 Task: Find people on LinkedIn who work at the Indian Army, are in the Renewable Energy industry, and attended CVR College of Engineering.
Action: Mouse moved to (498, 61)
Screenshot: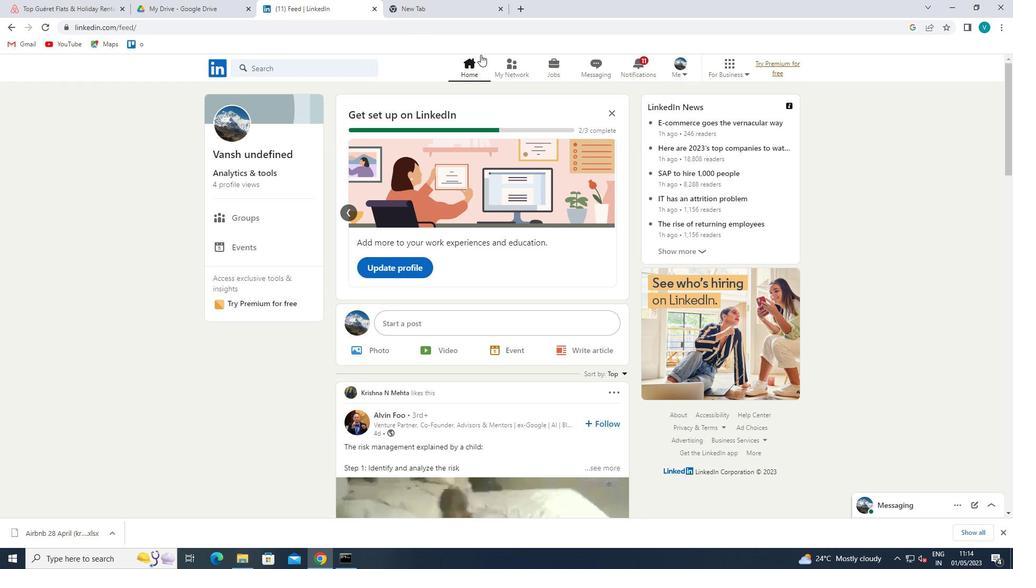 
Action: Mouse pressed left at (498, 61)
Screenshot: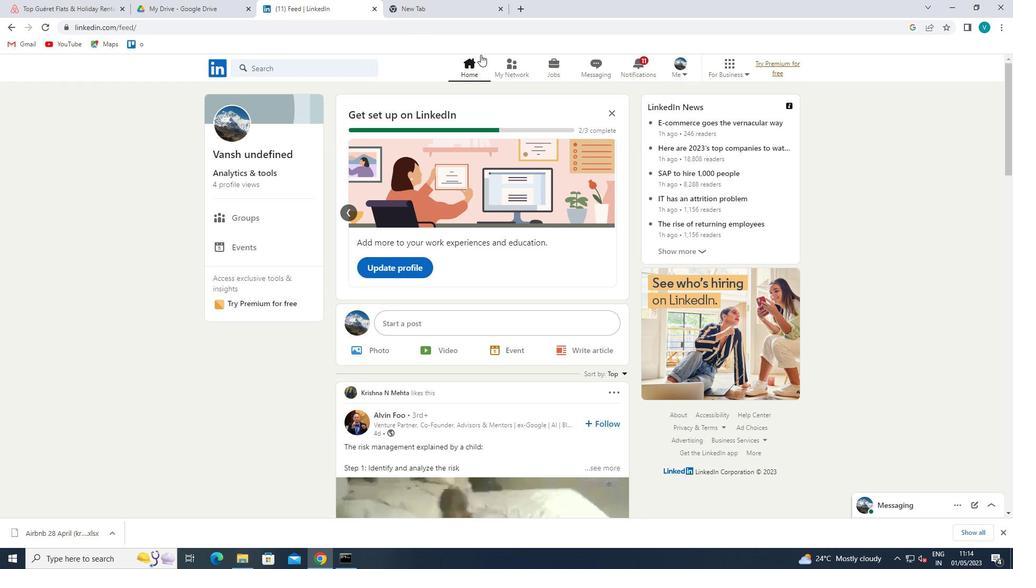 
Action: Mouse moved to (265, 131)
Screenshot: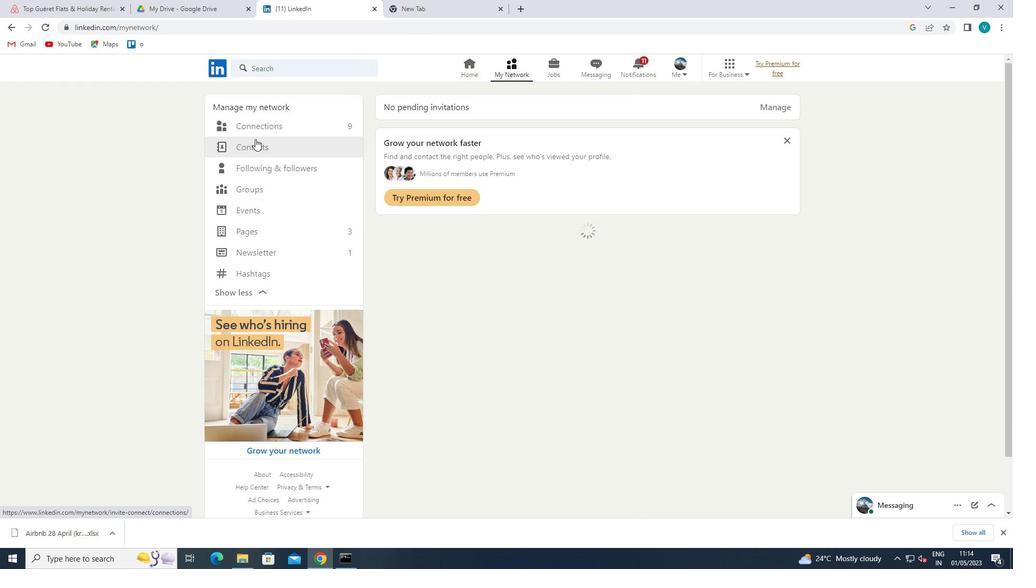 
Action: Mouse pressed left at (265, 131)
Screenshot: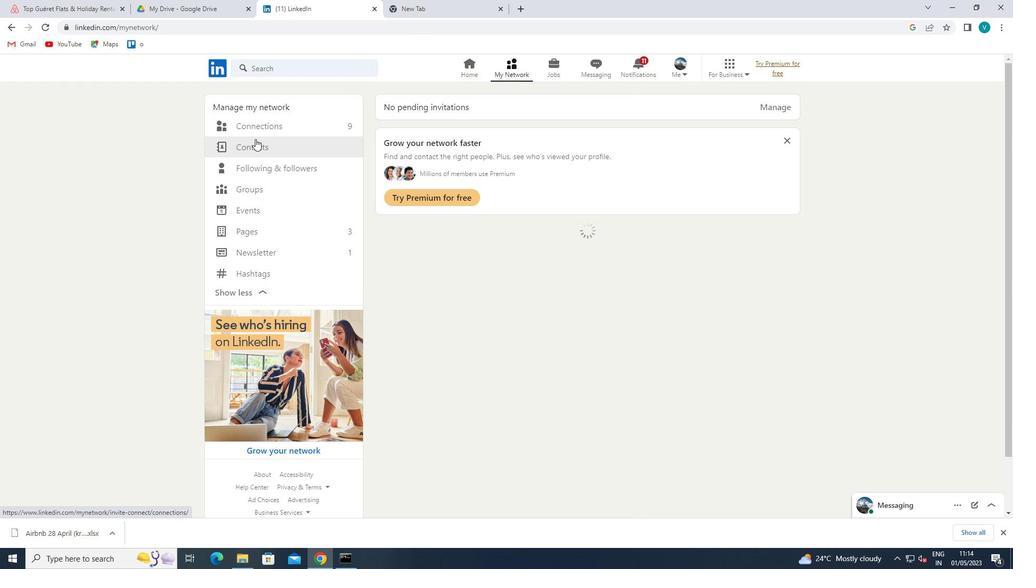 
Action: Mouse moved to (586, 132)
Screenshot: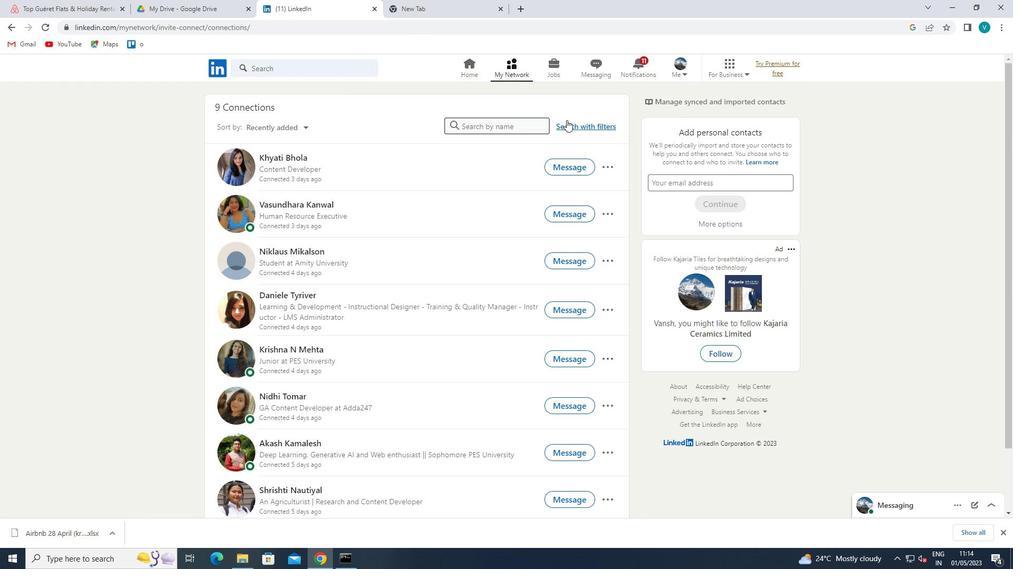 
Action: Mouse pressed left at (586, 132)
Screenshot: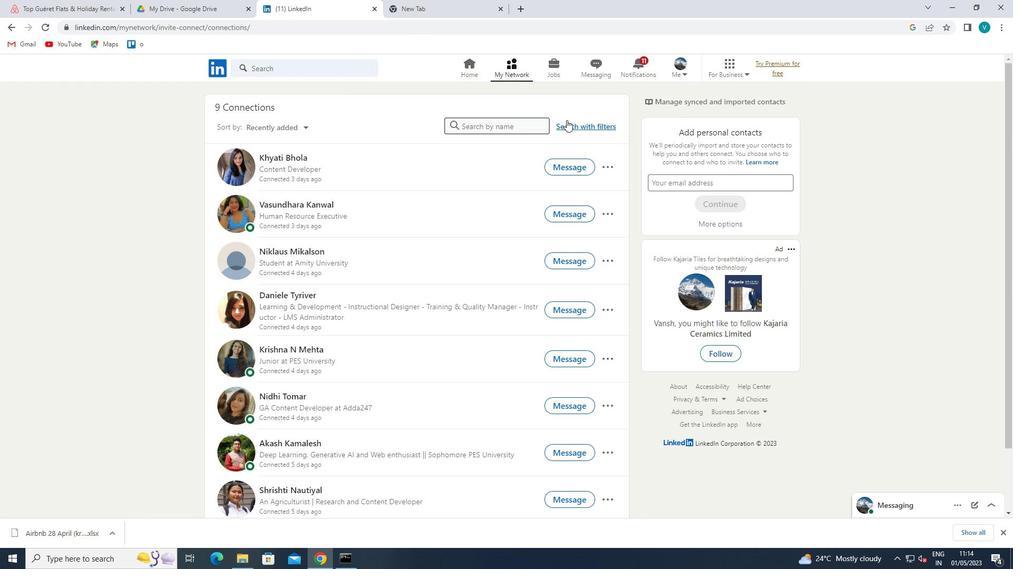 
Action: Mouse moved to (590, 130)
Screenshot: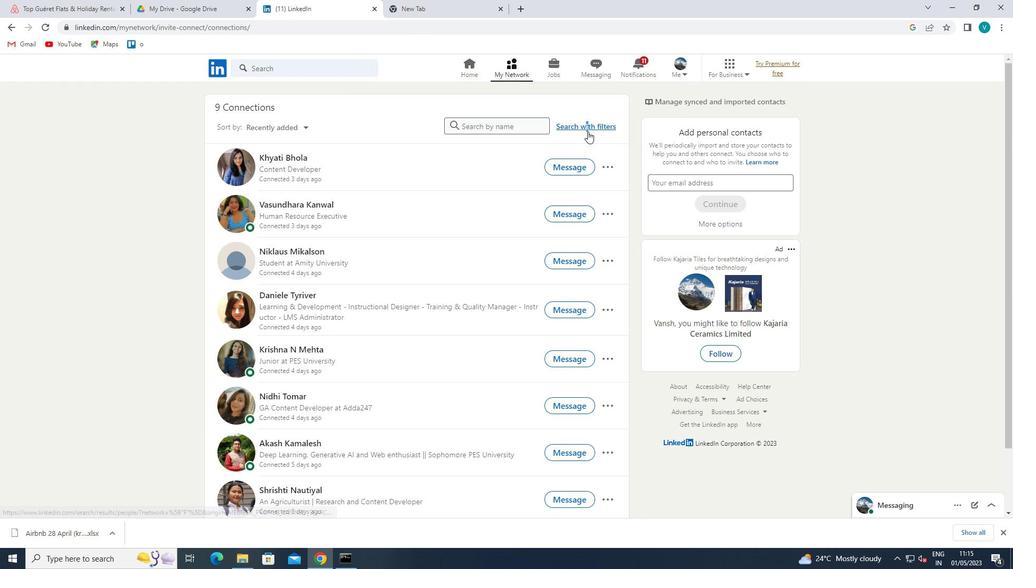 
Action: Mouse pressed left at (590, 130)
Screenshot: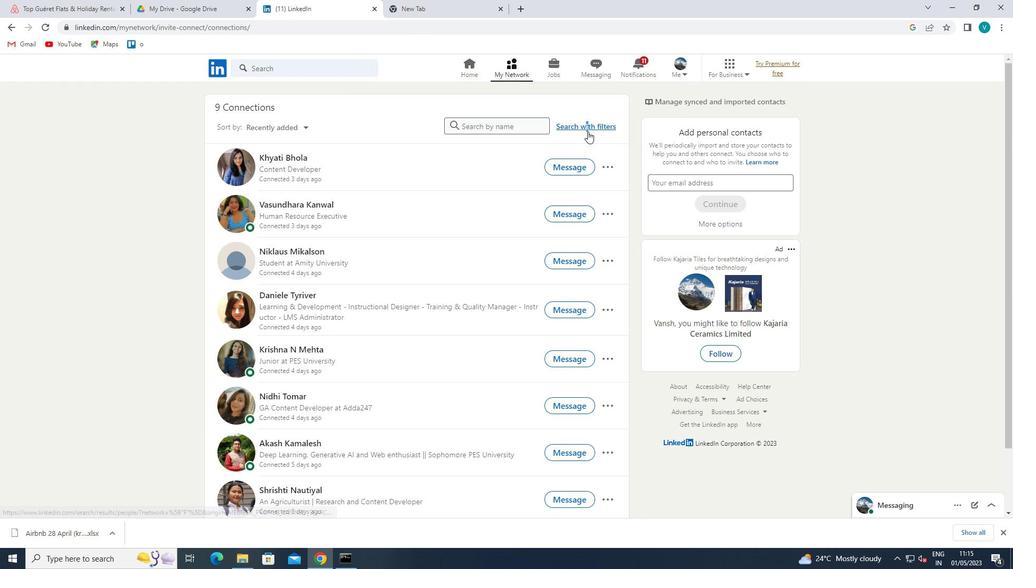 
Action: Mouse moved to (491, 92)
Screenshot: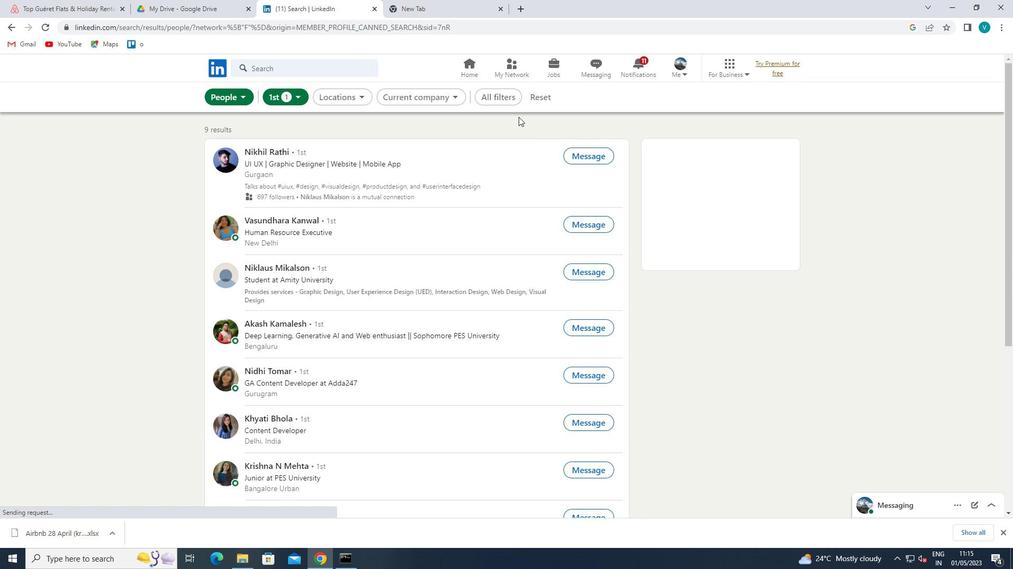 
Action: Mouse pressed left at (491, 92)
Screenshot: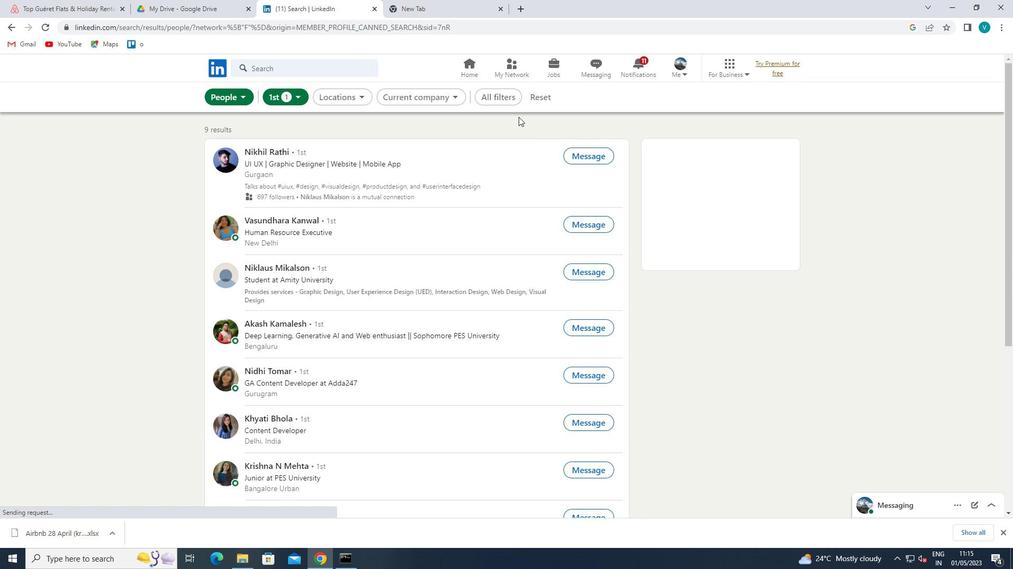 
Action: Mouse moved to (808, 293)
Screenshot: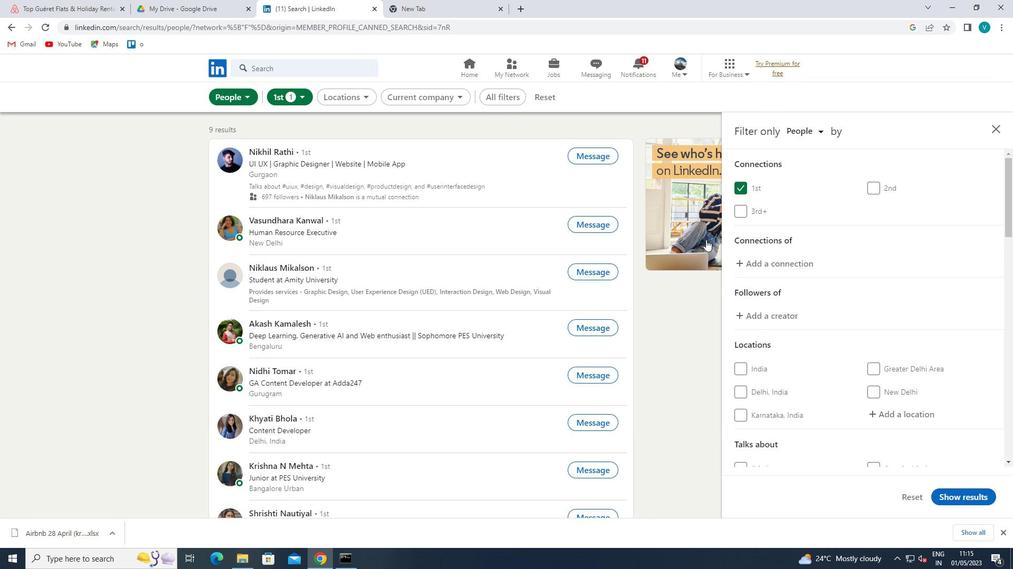 
Action: Mouse scrolled (808, 292) with delta (0, 0)
Screenshot: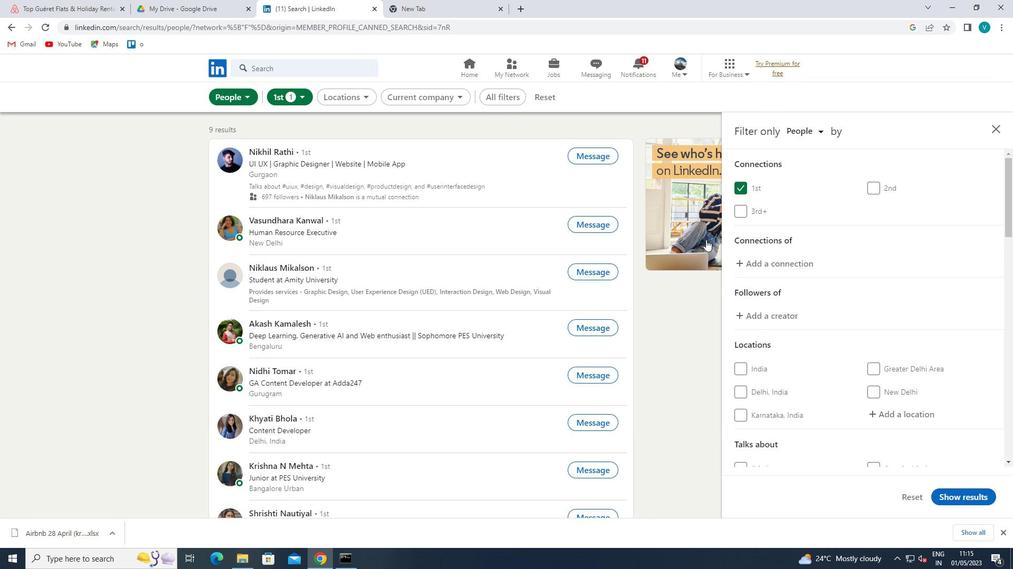 
Action: Mouse moved to (813, 298)
Screenshot: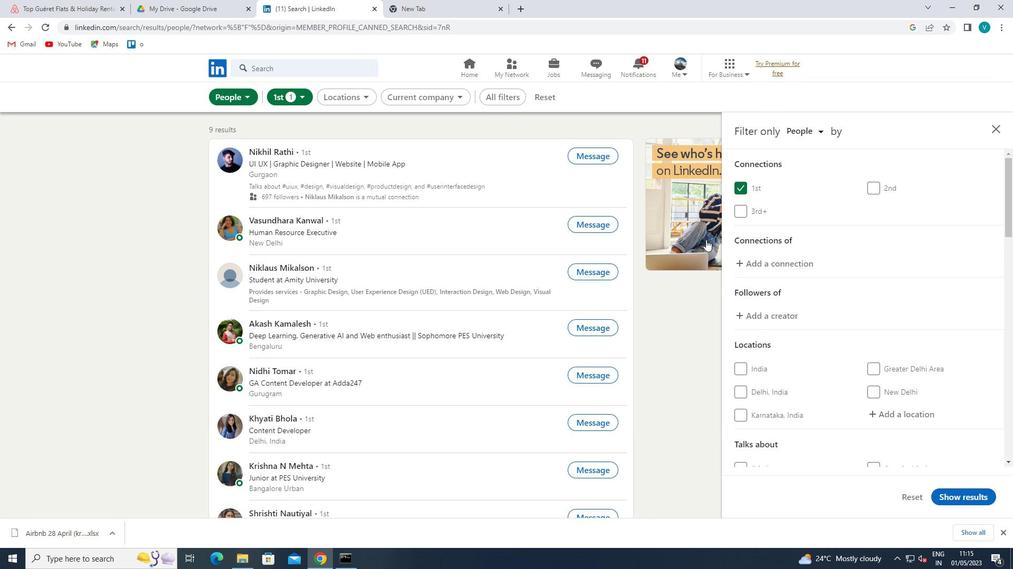 
Action: Mouse scrolled (813, 297) with delta (0, 0)
Screenshot: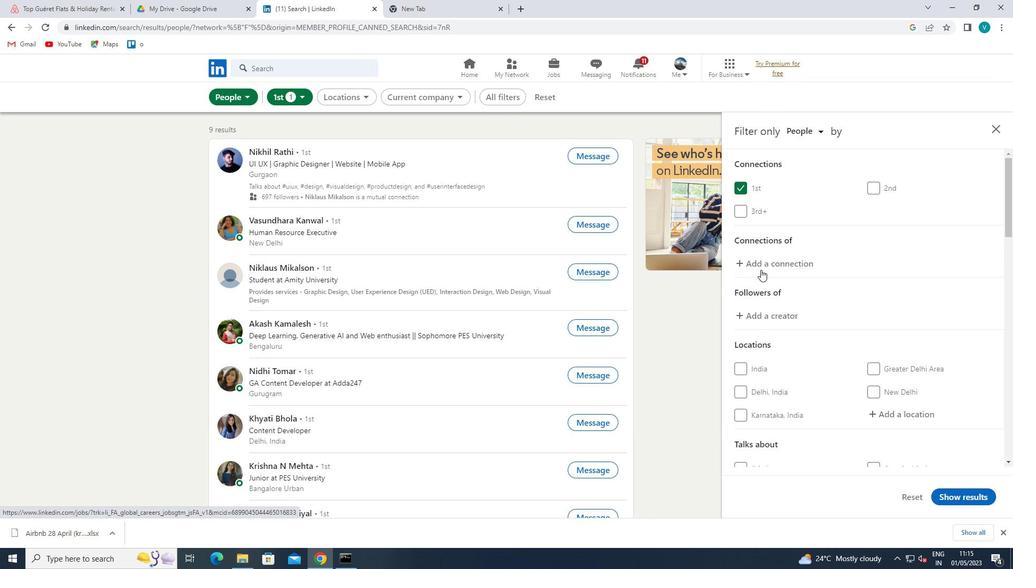 
Action: Mouse moved to (893, 302)
Screenshot: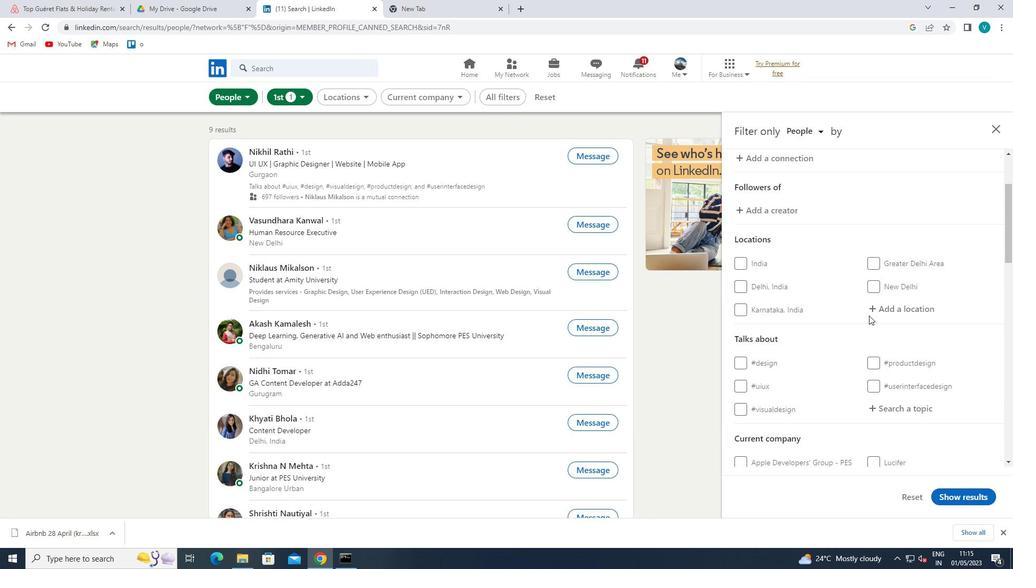 
Action: Mouse pressed left at (893, 302)
Screenshot: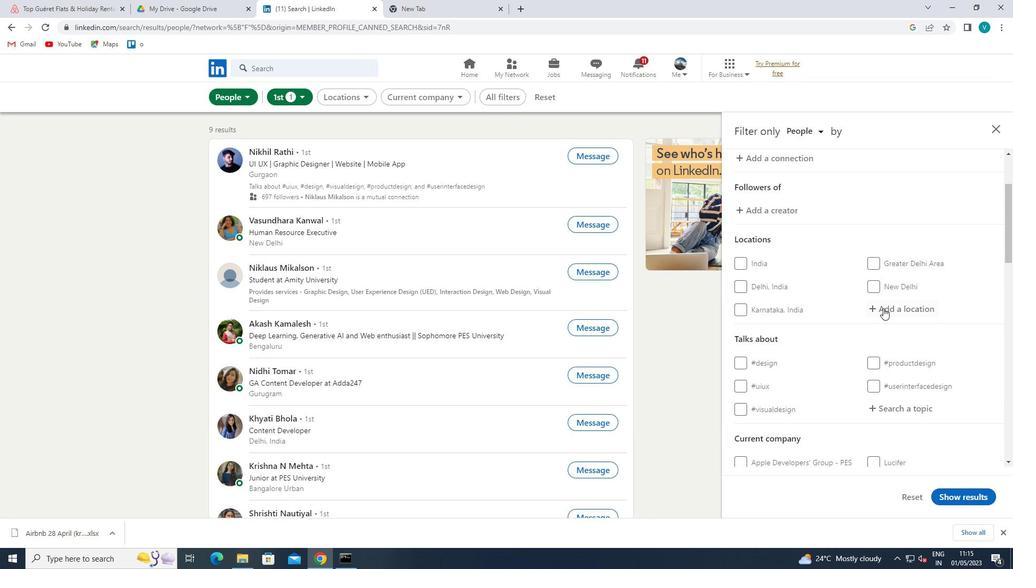 
Action: Mouse moved to (506, 63)
Screenshot: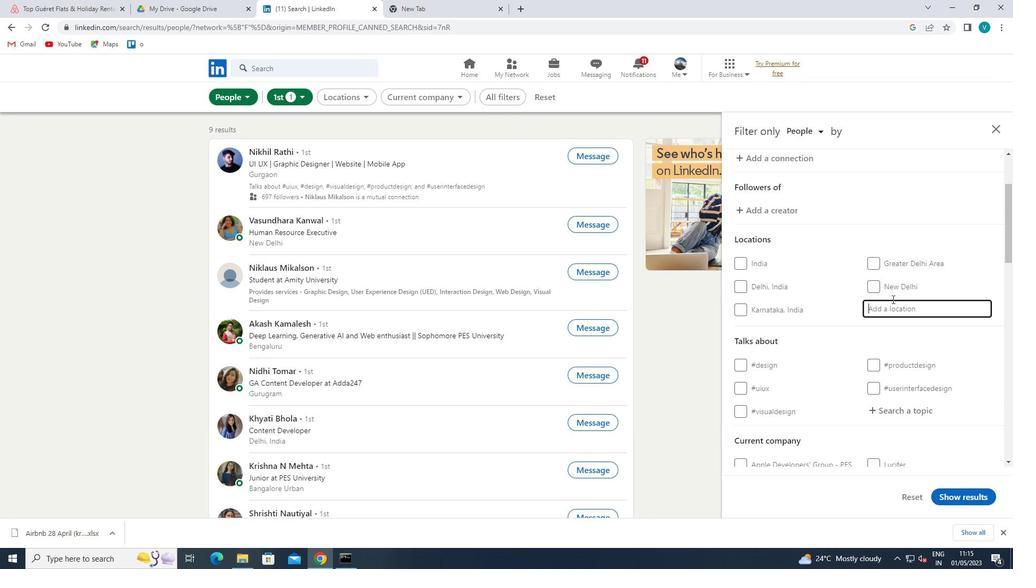 
Action: Key pressed <Key.shift>WANGQING
Screenshot: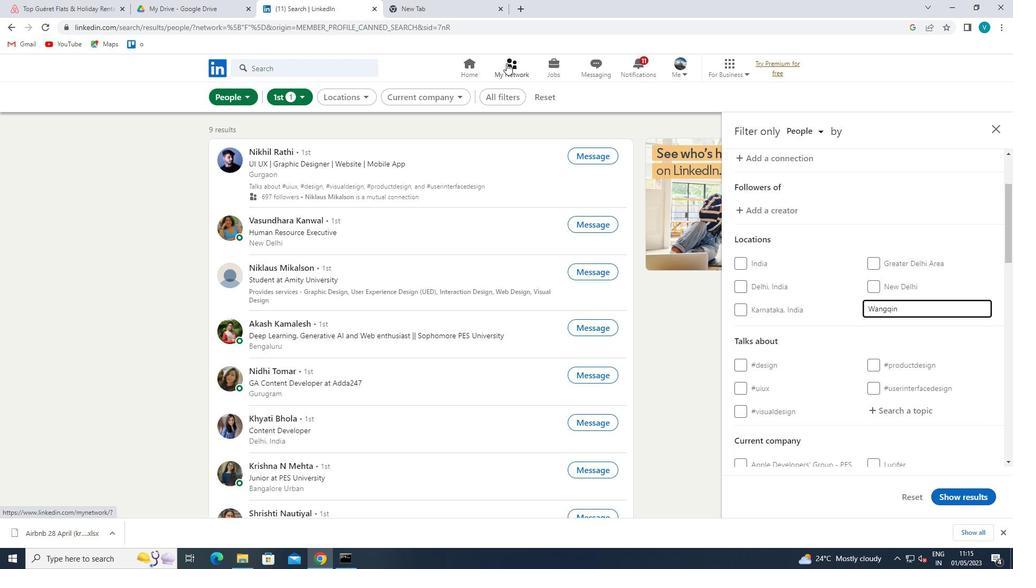 
Action: Mouse moved to (818, 303)
Screenshot: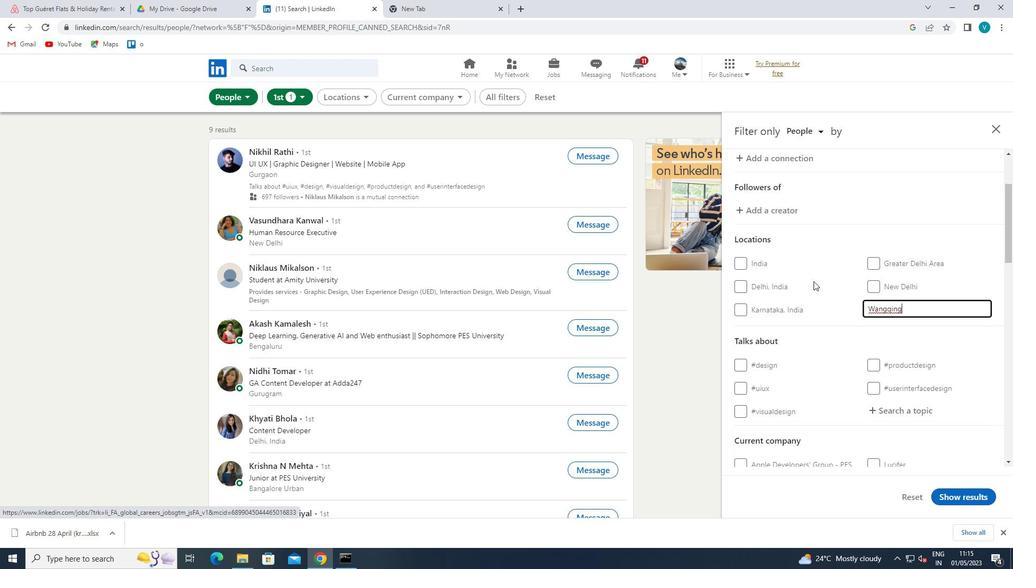 
Action: Mouse pressed left at (818, 303)
Screenshot: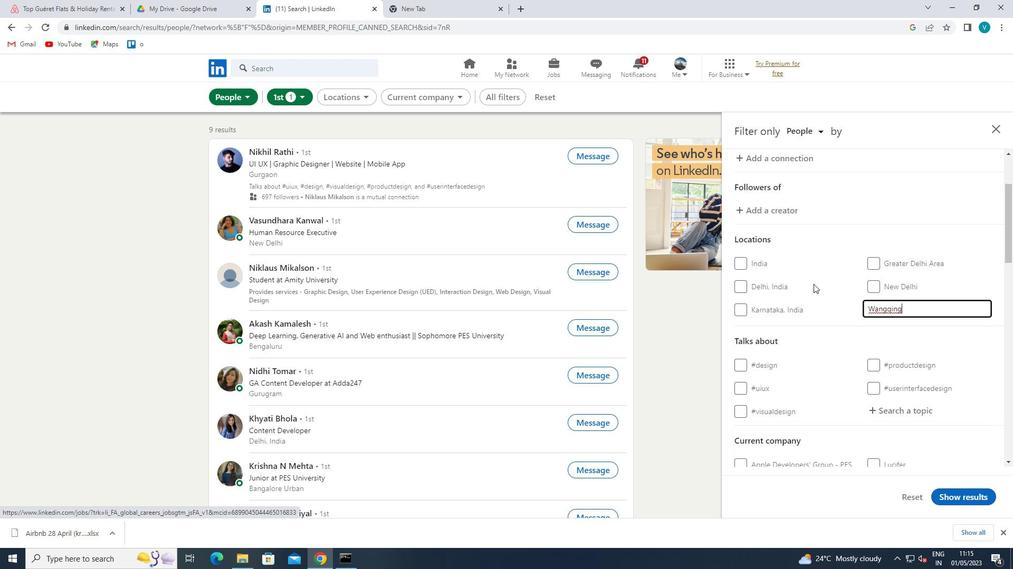 
Action: Mouse moved to (844, 298)
Screenshot: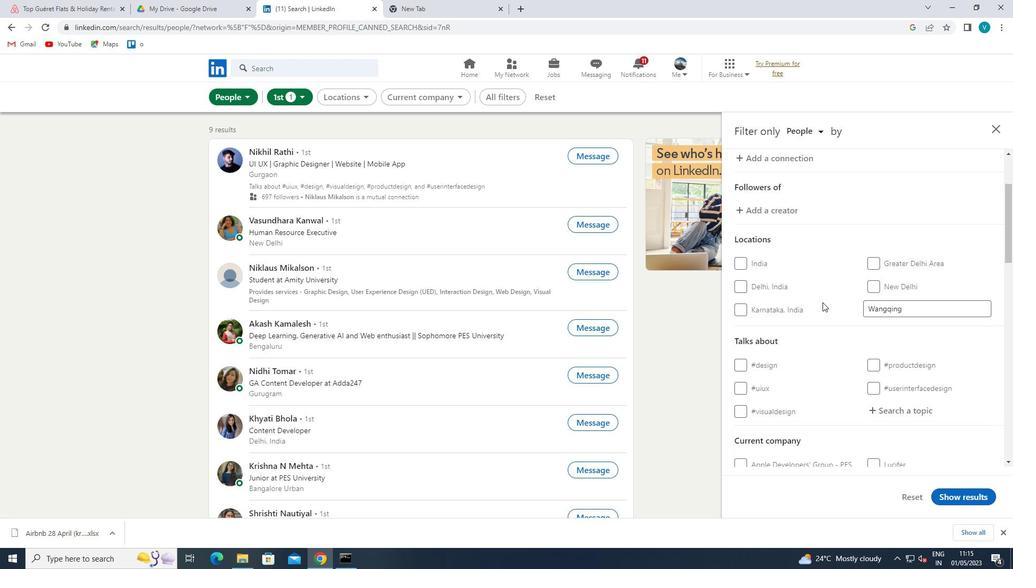 
Action: Mouse scrolled (844, 297) with delta (0, 0)
Screenshot: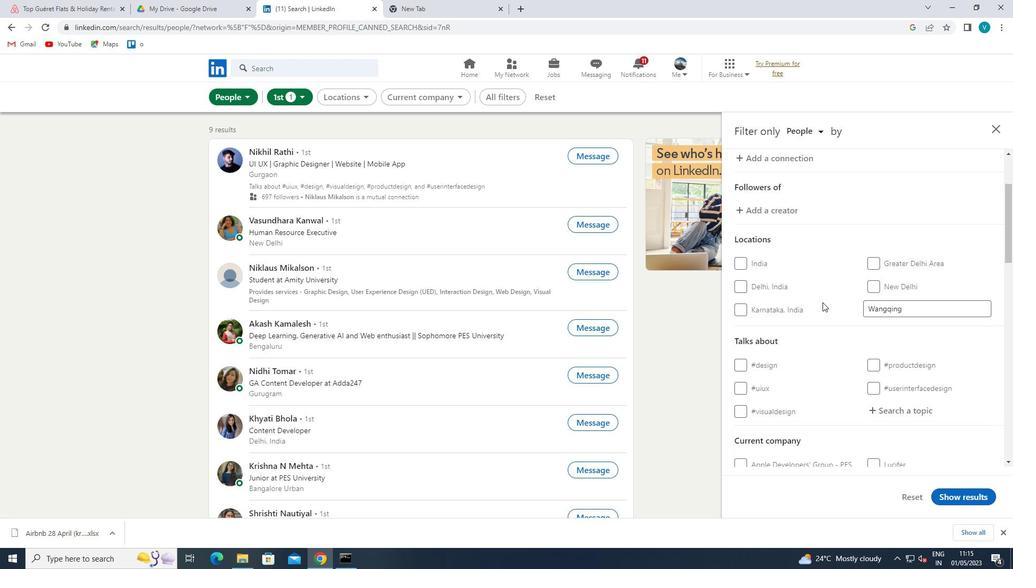 
Action: Mouse moved to (845, 298)
Screenshot: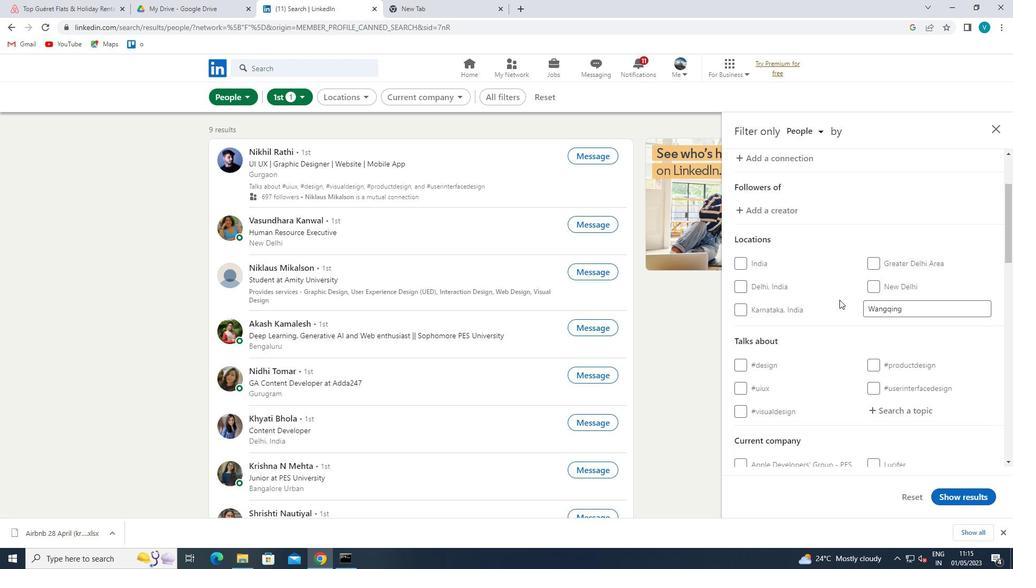 
Action: Mouse scrolled (845, 297) with delta (0, 0)
Screenshot: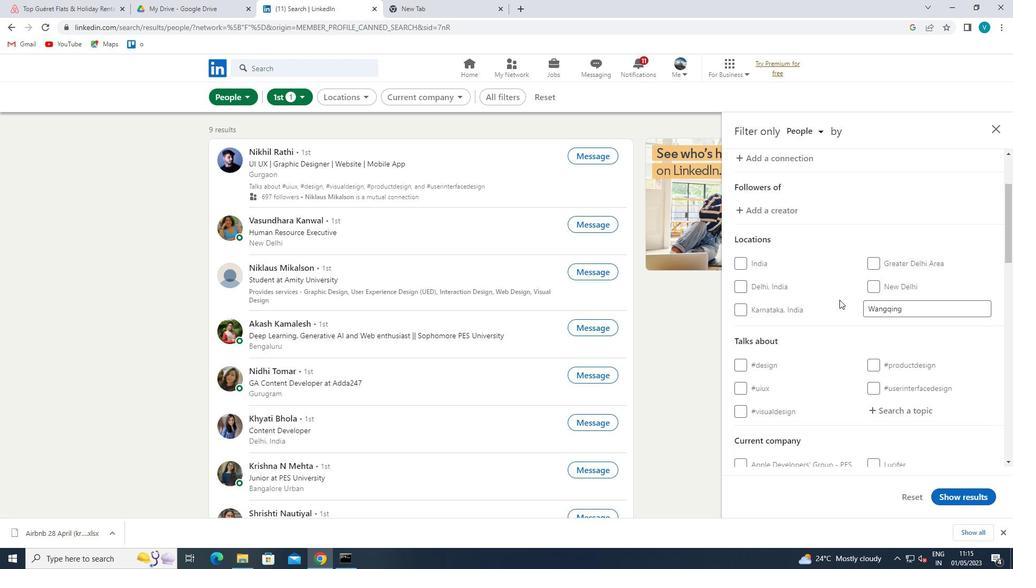 
Action: Mouse moved to (939, 304)
Screenshot: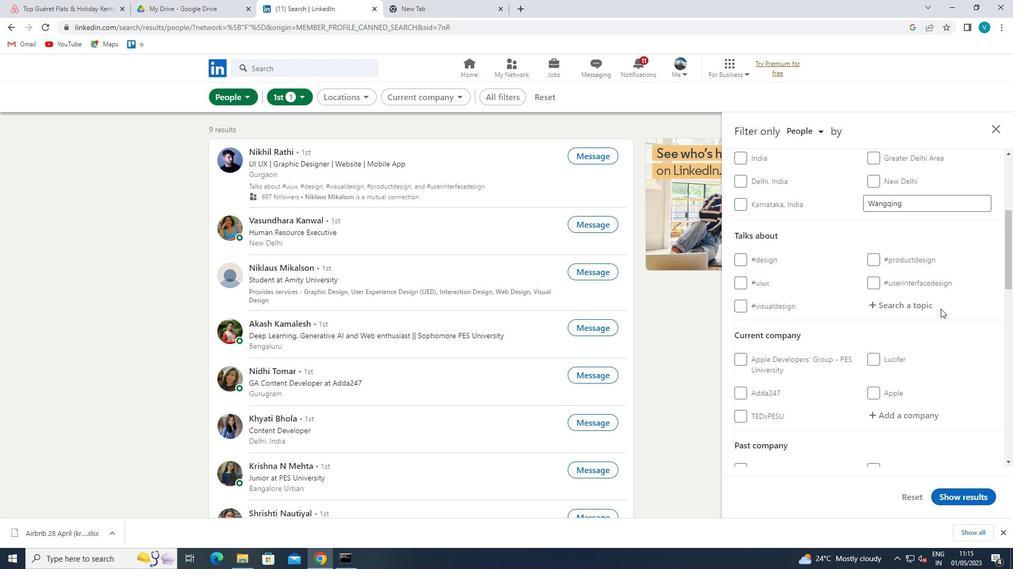 
Action: Mouse pressed left at (939, 304)
Screenshot: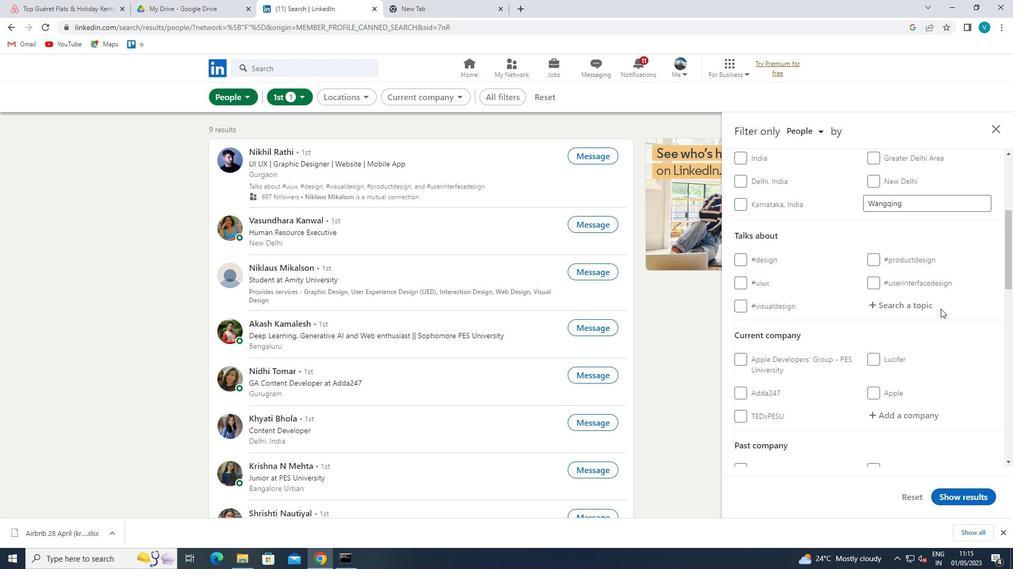 
Action: Mouse moved to (919, 304)
Screenshot: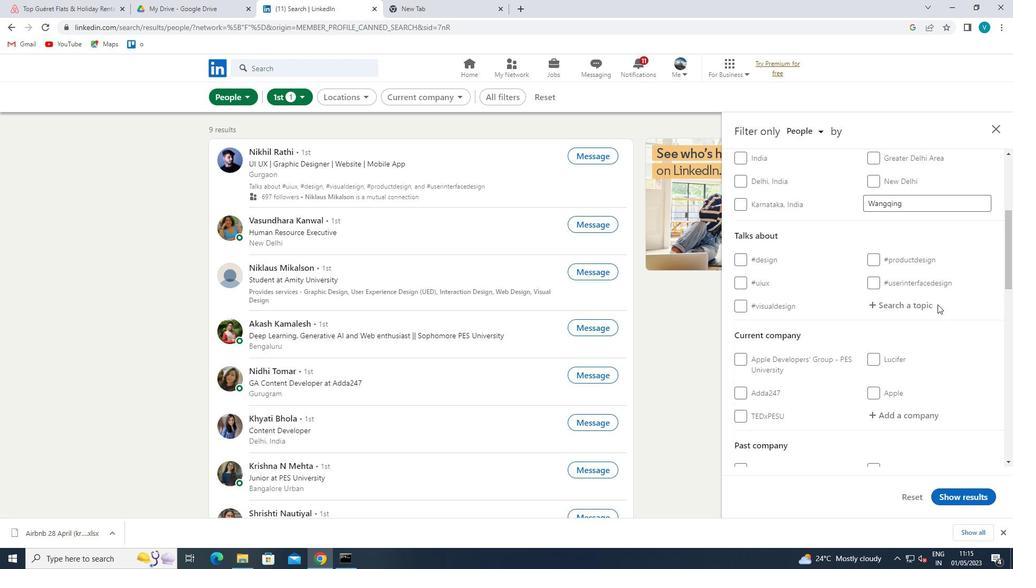 
Action: Mouse pressed left at (919, 304)
Screenshot: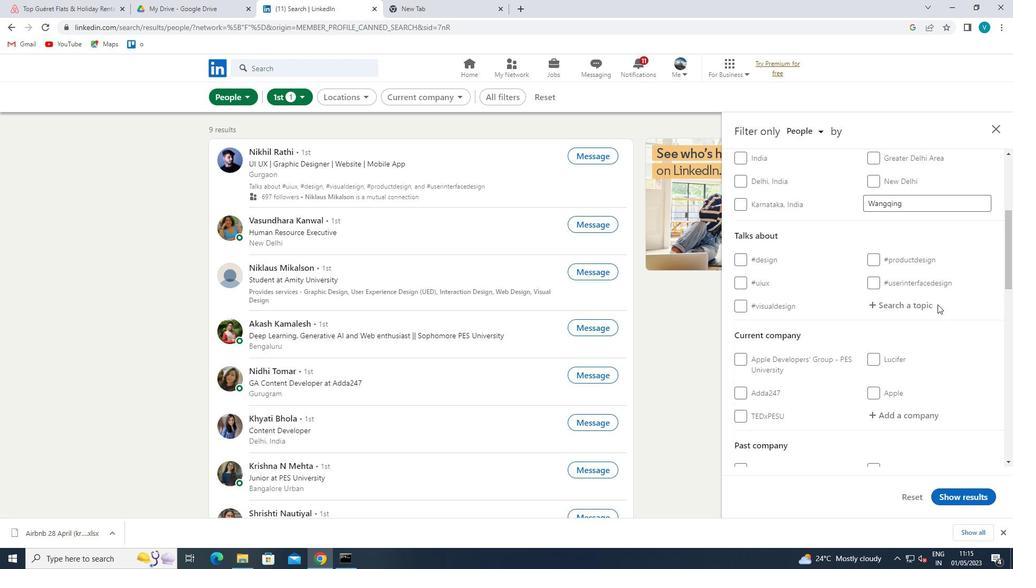 
Action: Key pressed <Key.shift><Key.shift>#JOBSEARCHING<Key.space>
Screenshot: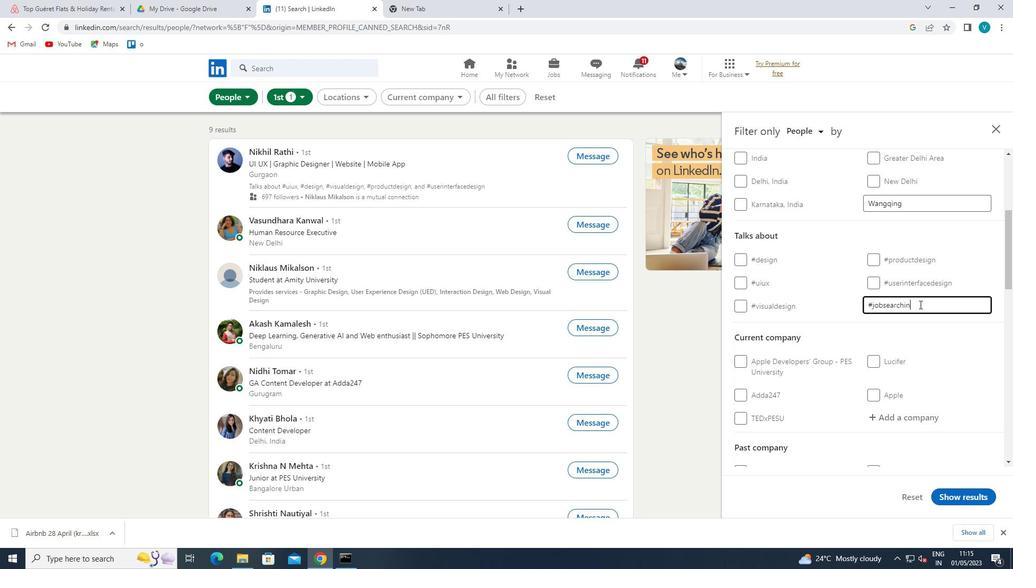 
Action: Mouse moved to (860, 326)
Screenshot: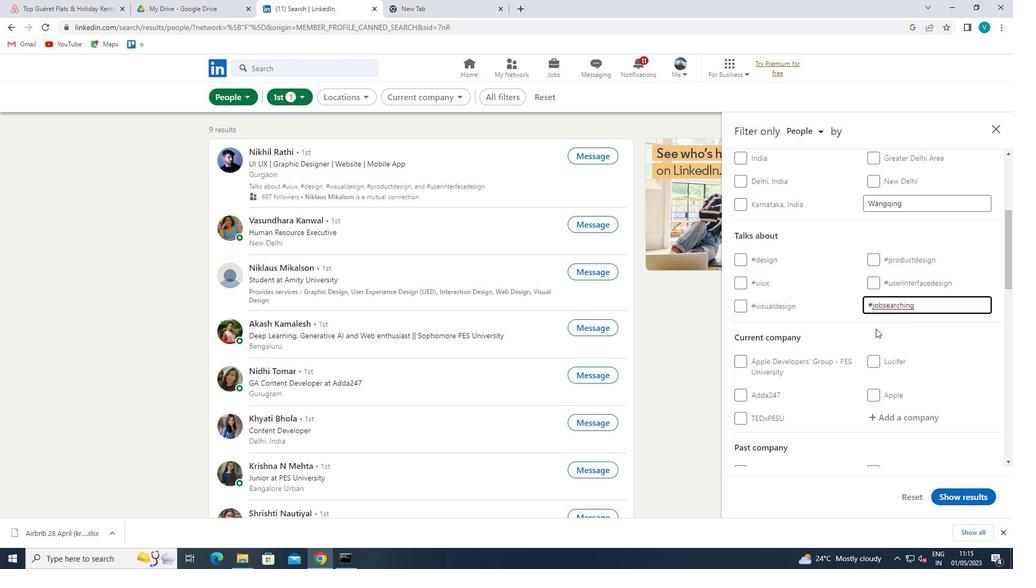 
Action: Mouse pressed left at (860, 326)
Screenshot: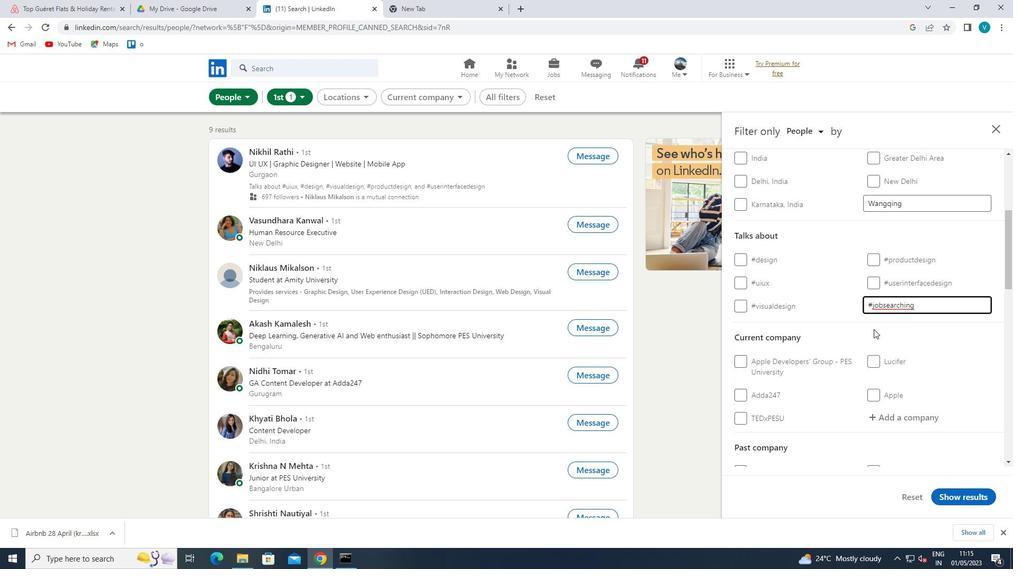 
Action: Mouse scrolled (860, 326) with delta (0, 0)
Screenshot: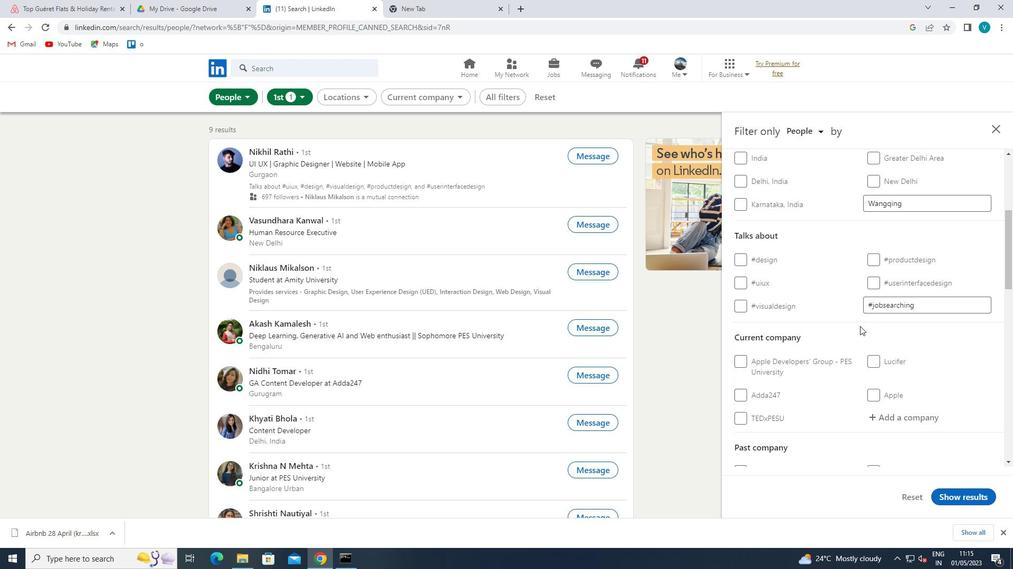 
Action: Mouse scrolled (860, 326) with delta (0, 0)
Screenshot: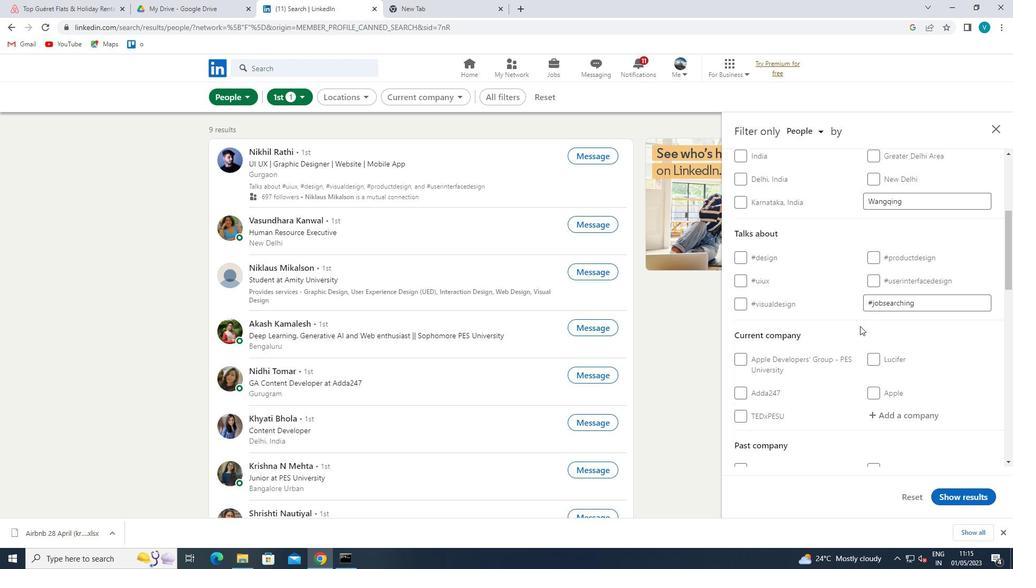 
Action: Mouse scrolled (860, 326) with delta (0, 0)
Screenshot: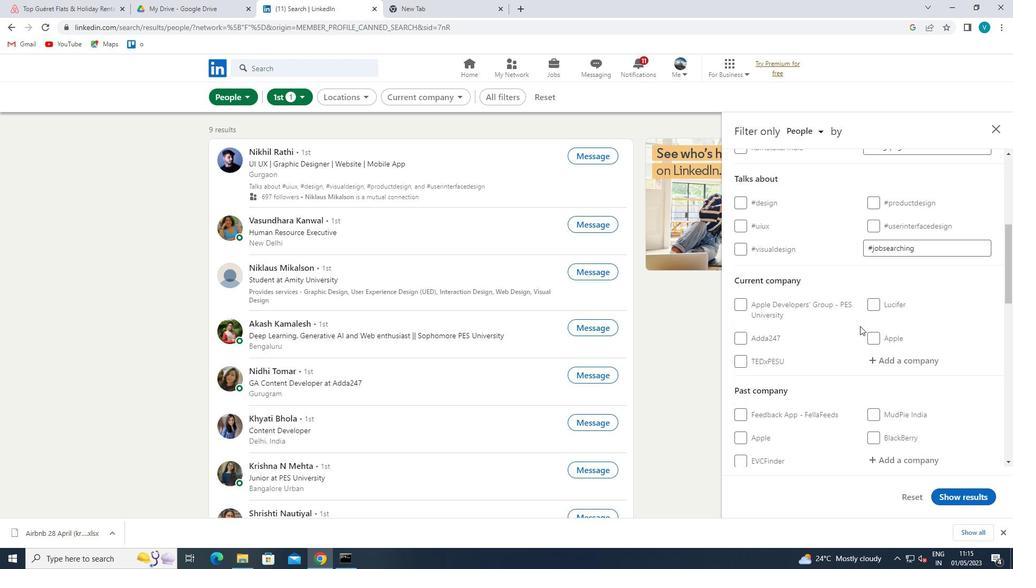 
Action: Mouse scrolled (860, 326) with delta (0, 0)
Screenshot: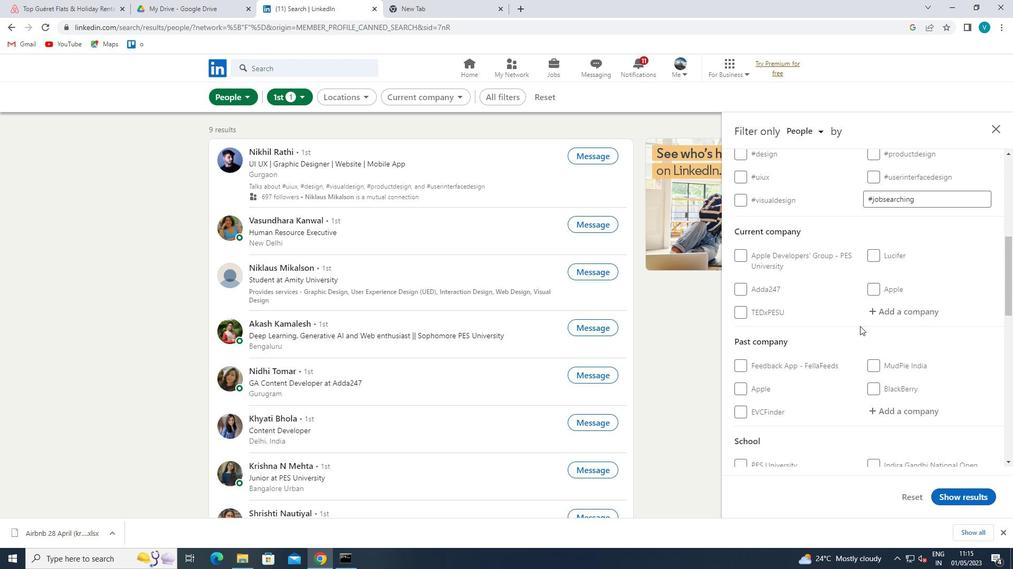 
Action: Mouse moved to (896, 279)
Screenshot: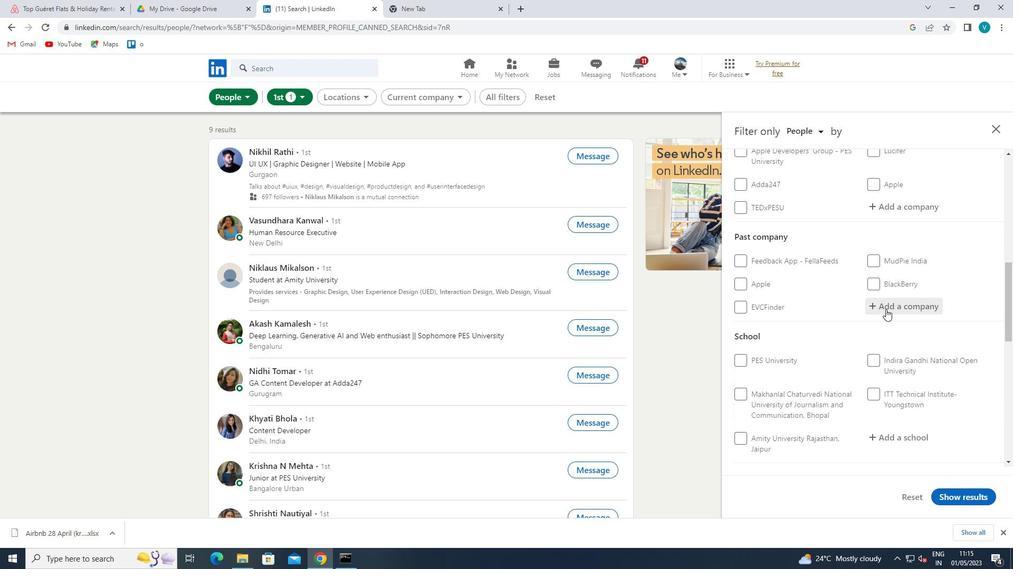 
Action: Mouse scrolled (896, 280) with delta (0, 0)
Screenshot: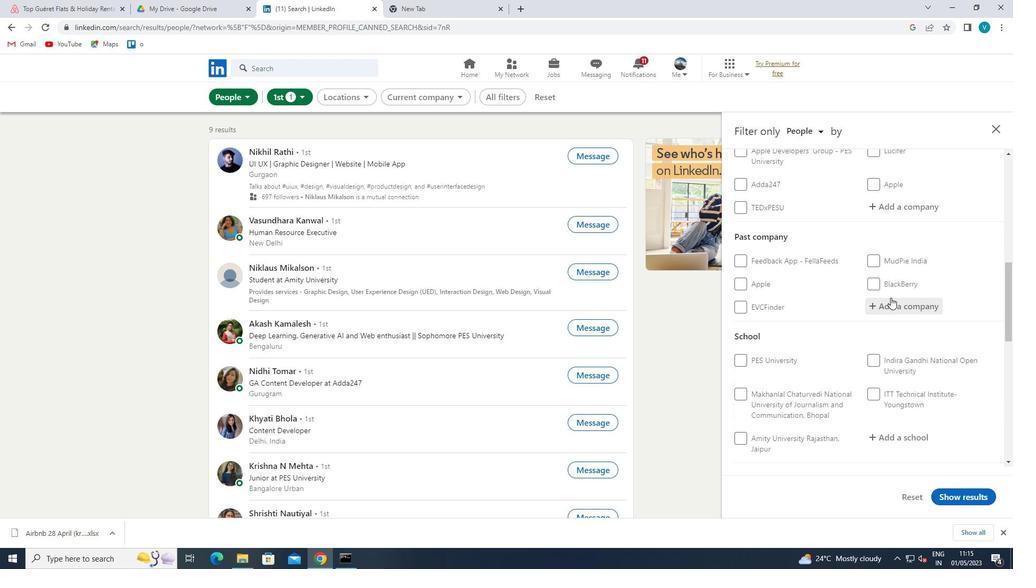 
Action: Mouse moved to (905, 255)
Screenshot: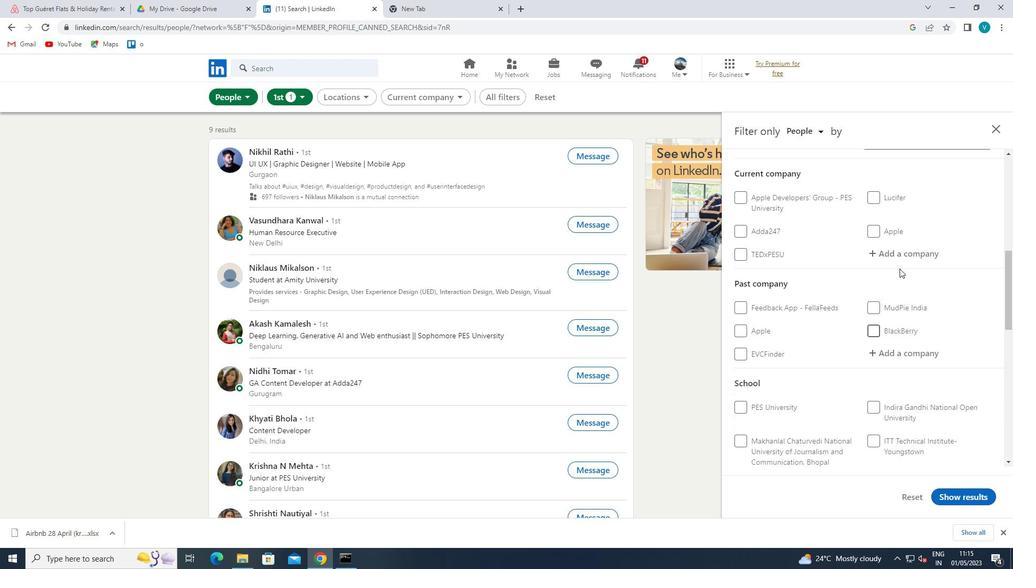 
Action: Mouse pressed left at (905, 255)
Screenshot: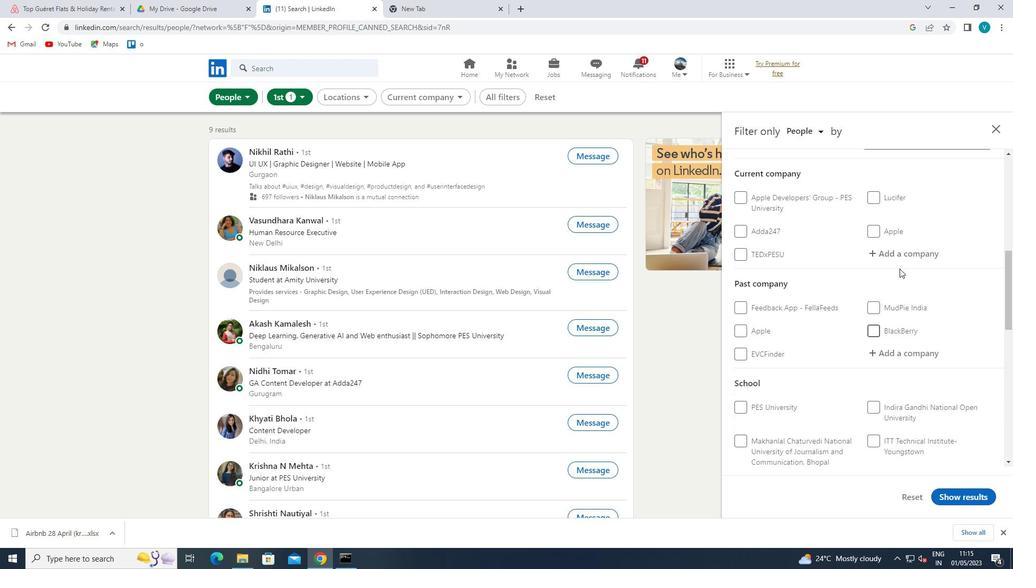
Action: Key pressed <Key.shift>INDIAN<Key.space><Key.shift>ARMY<Key.space>
Screenshot: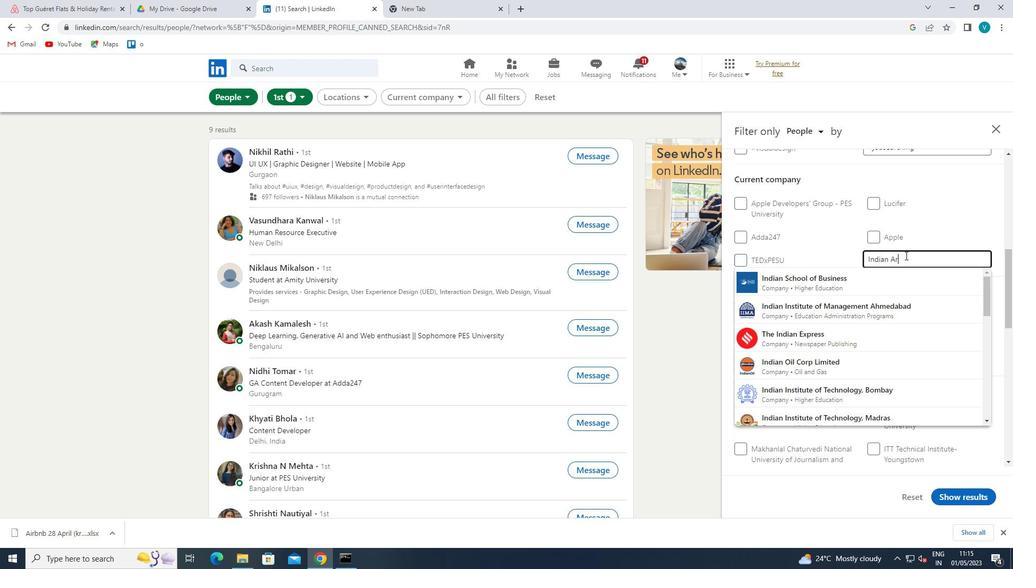 
Action: Mouse moved to (891, 277)
Screenshot: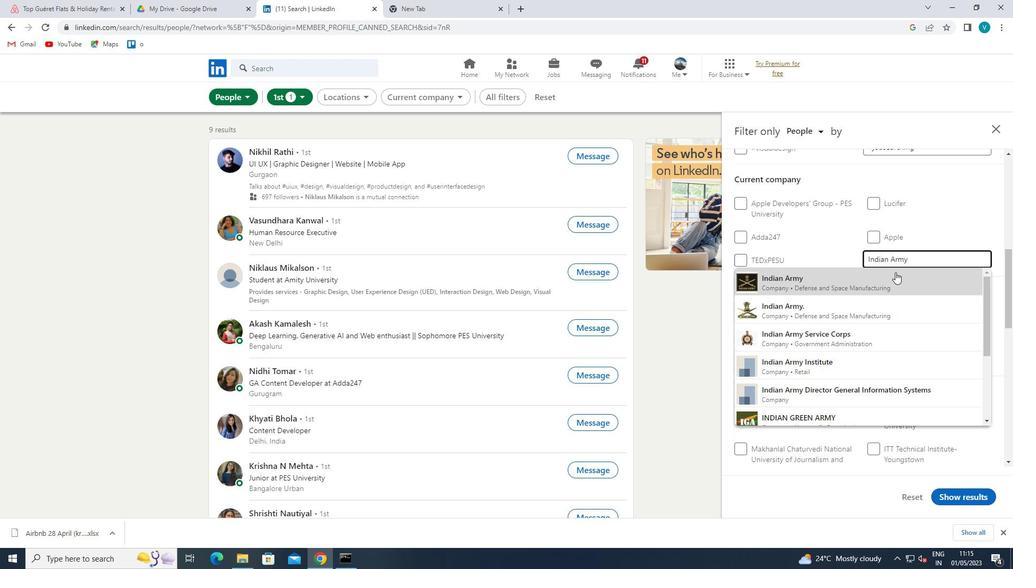 
Action: Mouse pressed left at (891, 277)
Screenshot: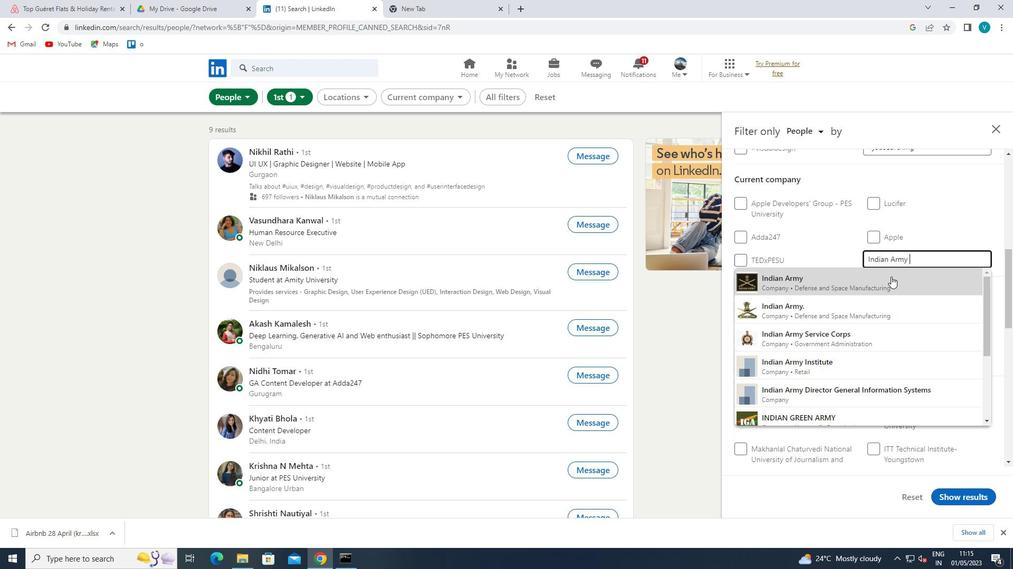 
Action: Mouse scrolled (891, 276) with delta (0, 0)
Screenshot: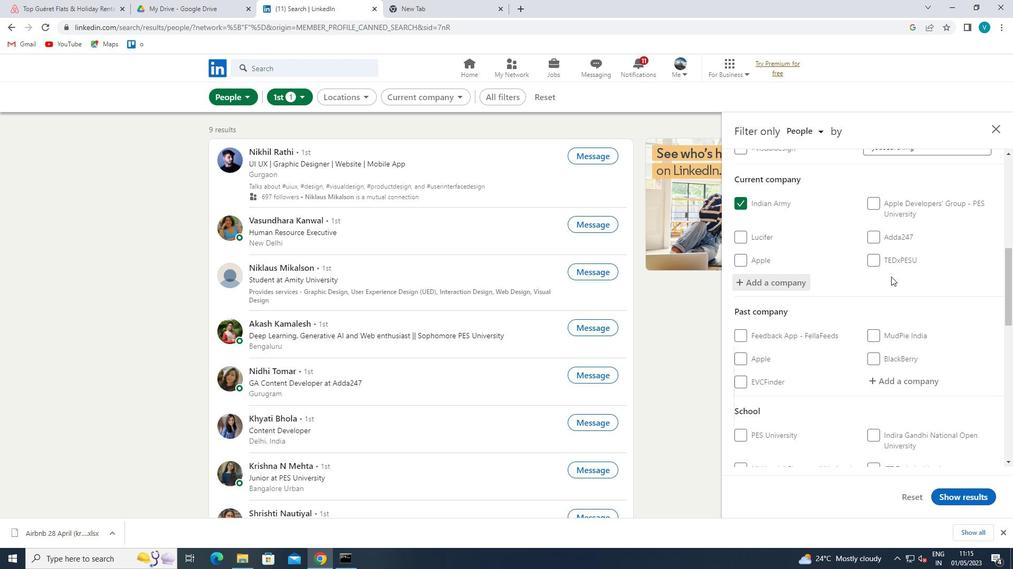 
Action: Mouse scrolled (891, 276) with delta (0, 0)
Screenshot: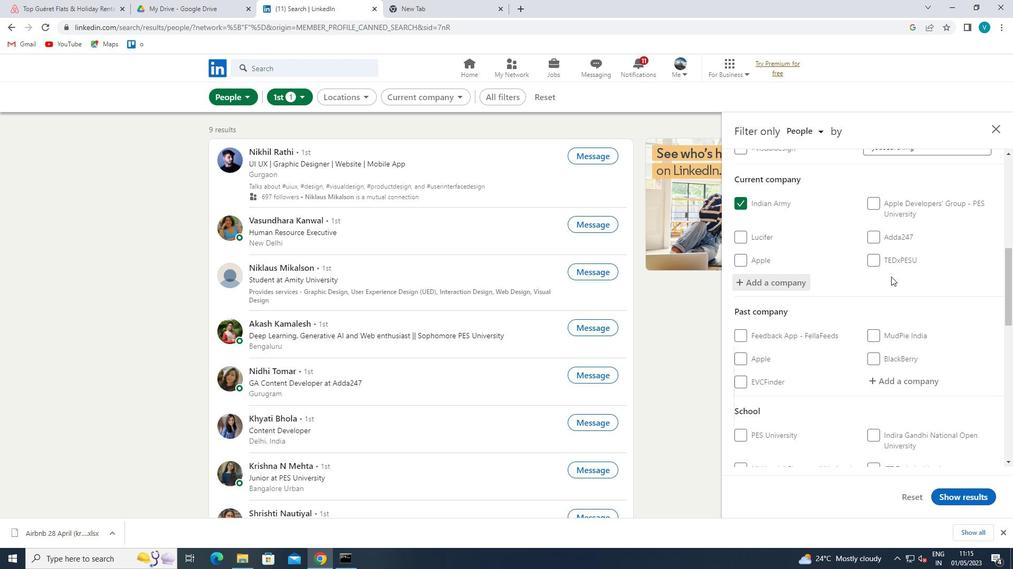 
Action: Mouse scrolled (891, 276) with delta (0, 0)
Screenshot: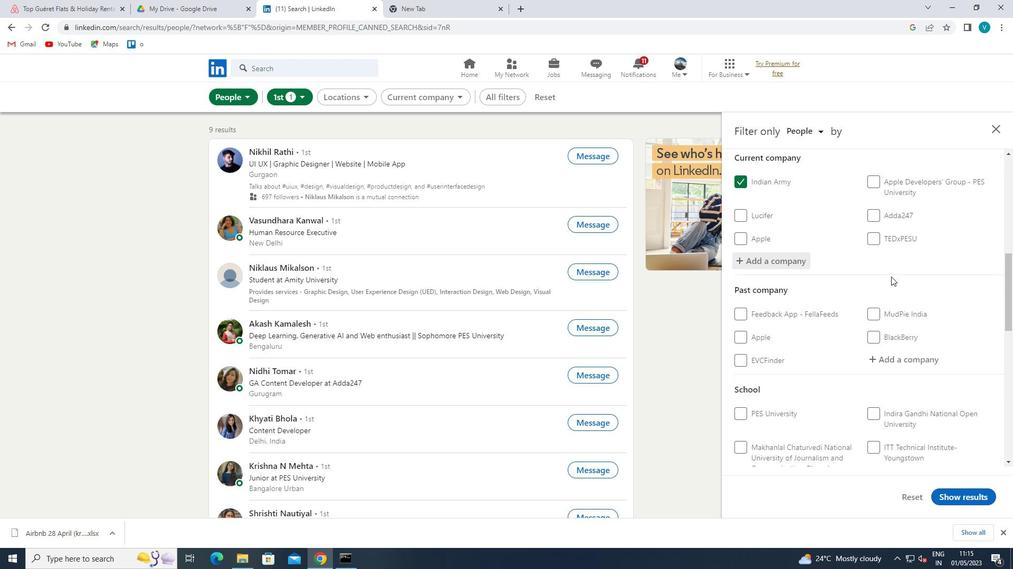
Action: Mouse moved to (896, 348)
Screenshot: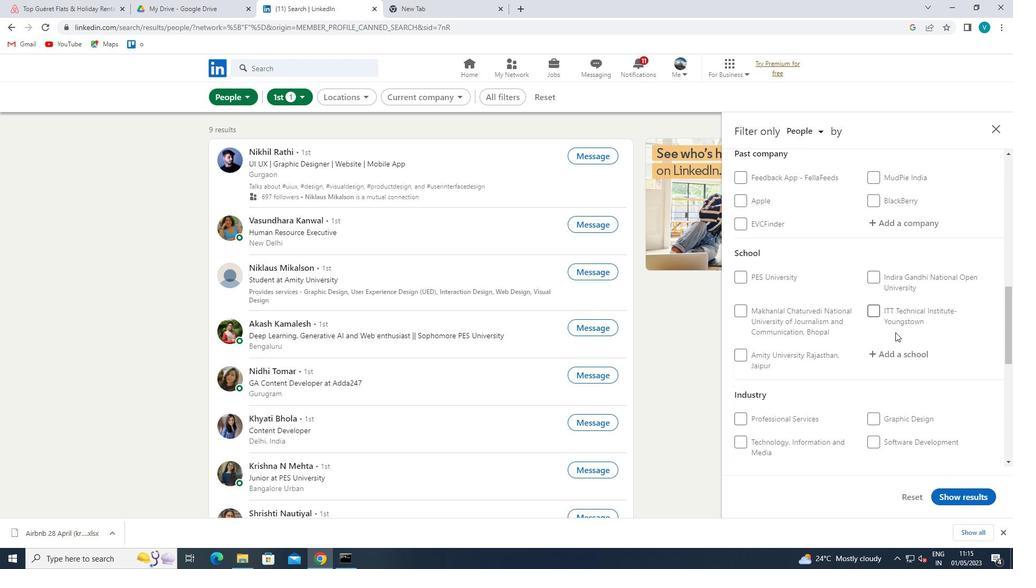 
Action: Mouse pressed left at (896, 348)
Screenshot: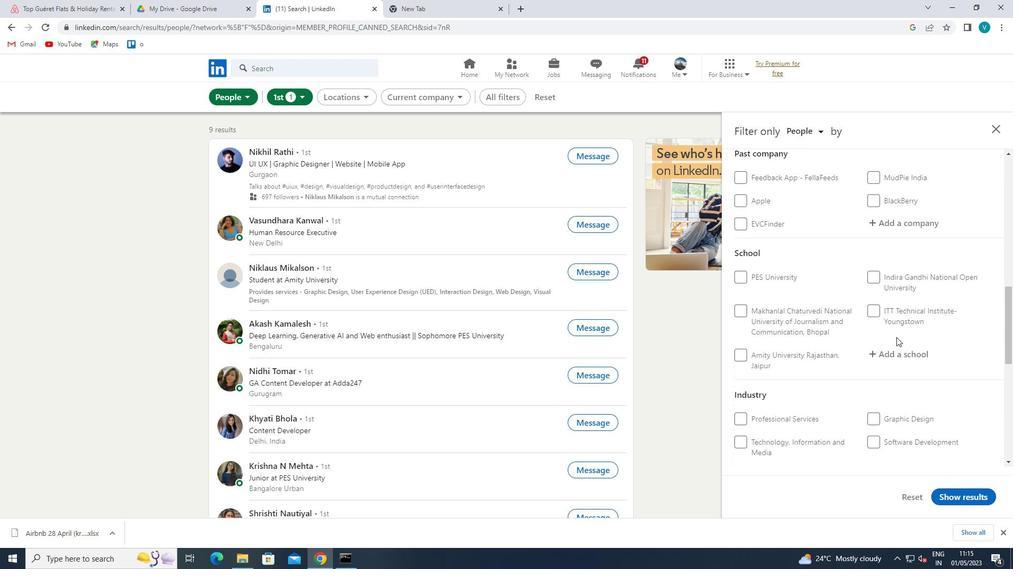 
Action: Key pressed <Key.shift>CVR<Key.space><Key.shift>COLLEGE<Key.space>
Screenshot: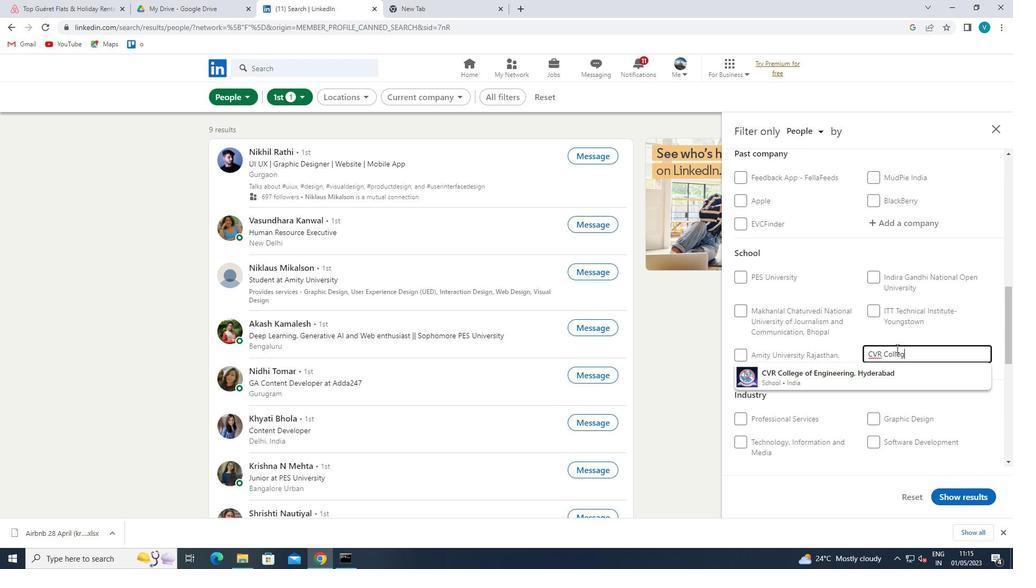 
Action: Mouse moved to (877, 380)
Screenshot: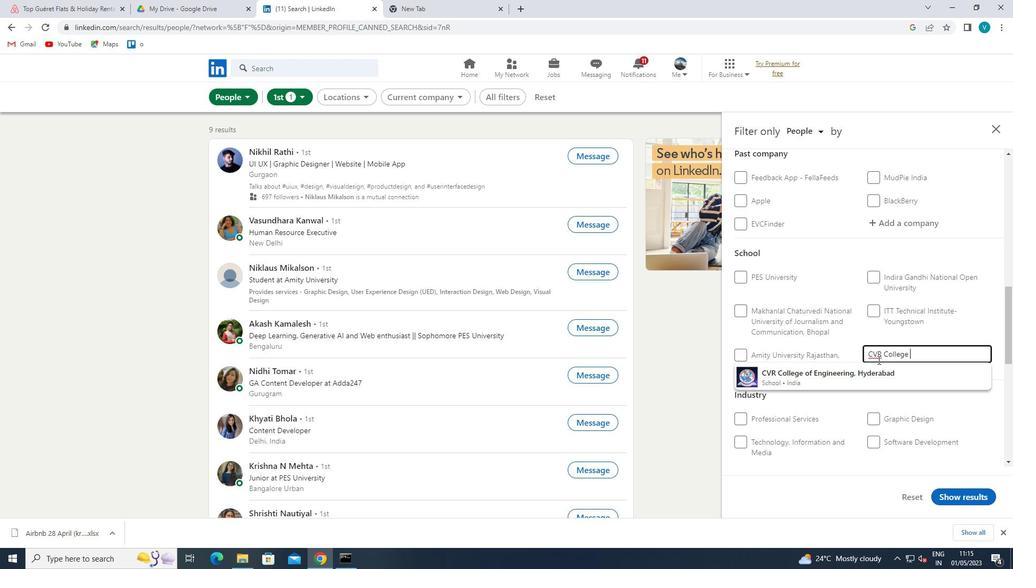 
Action: Mouse pressed left at (877, 380)
Screenshot: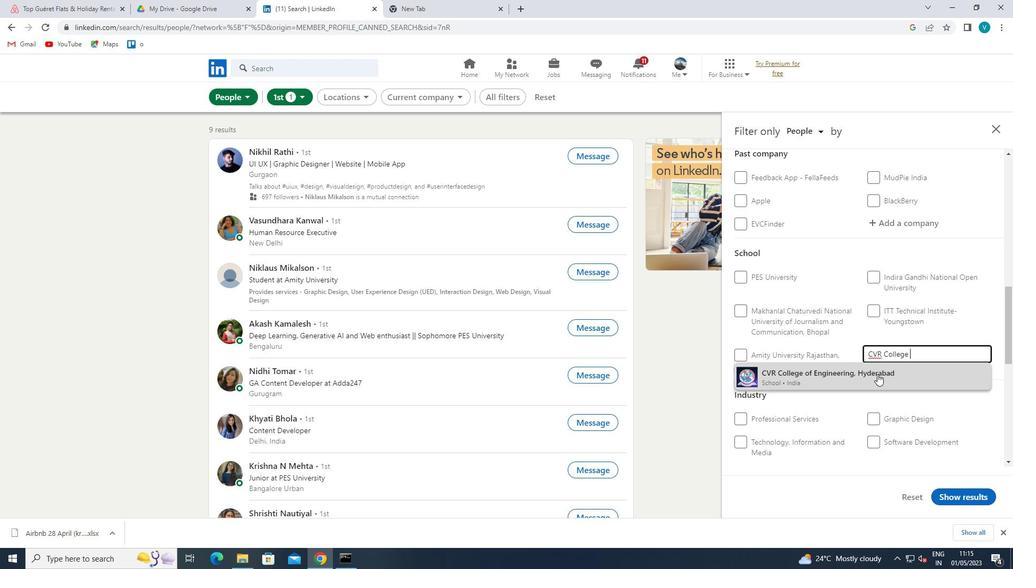 
Action: Mouse moved to (869, 363)
Screenshot: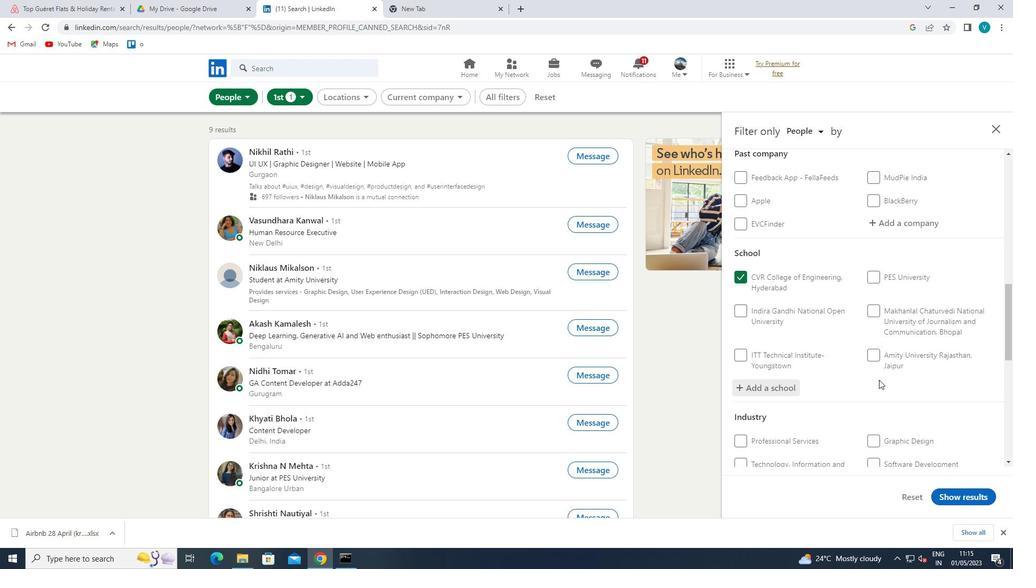 
Action: Mouse scrolled (869, 362) with delta (0, 0)
Screenshot: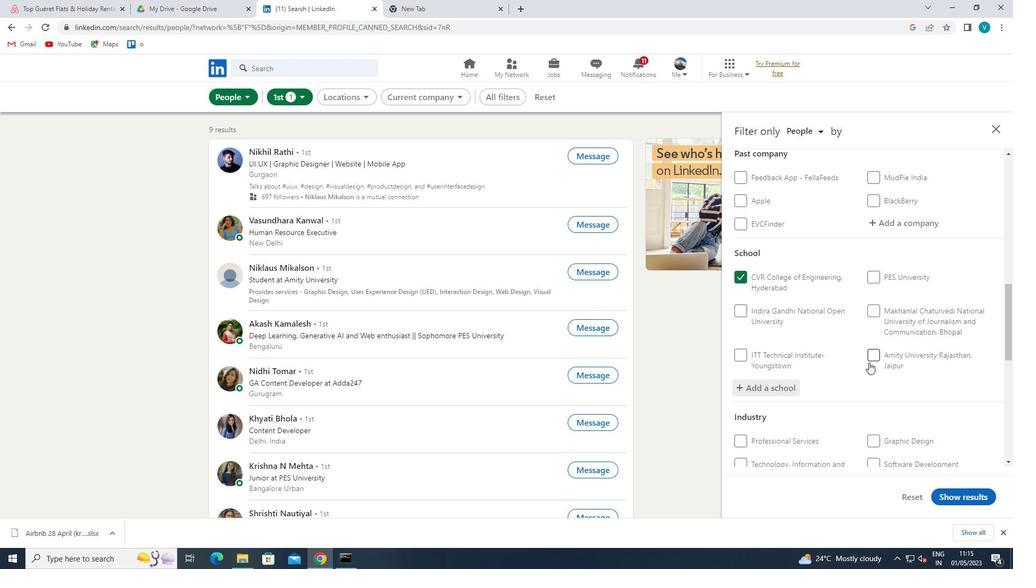 
Action: Mouse moved to (870, 362)
Screenshot: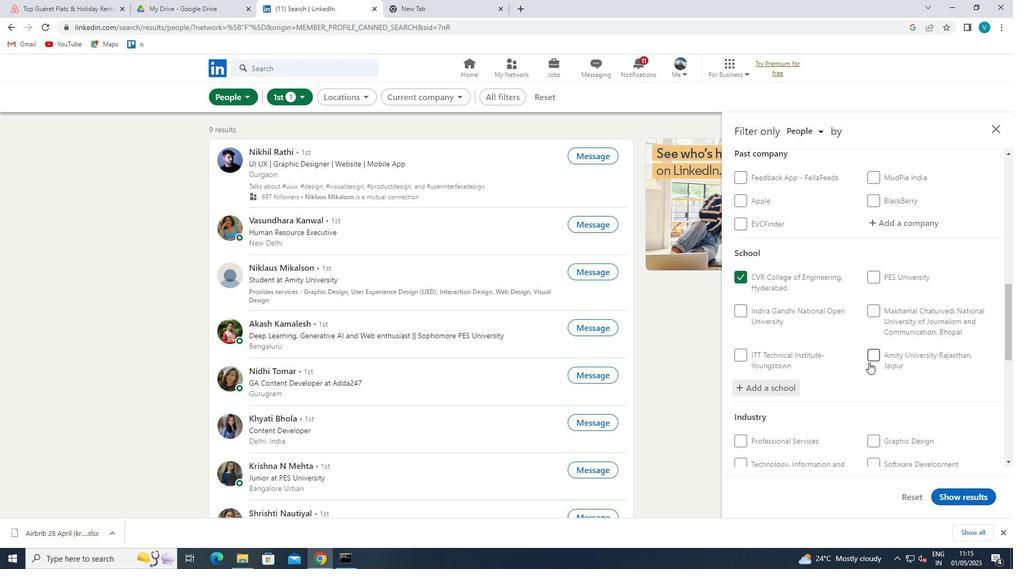 
Action: Mouse scrolled (870, 361) with delta (0, 0)
Screenshot: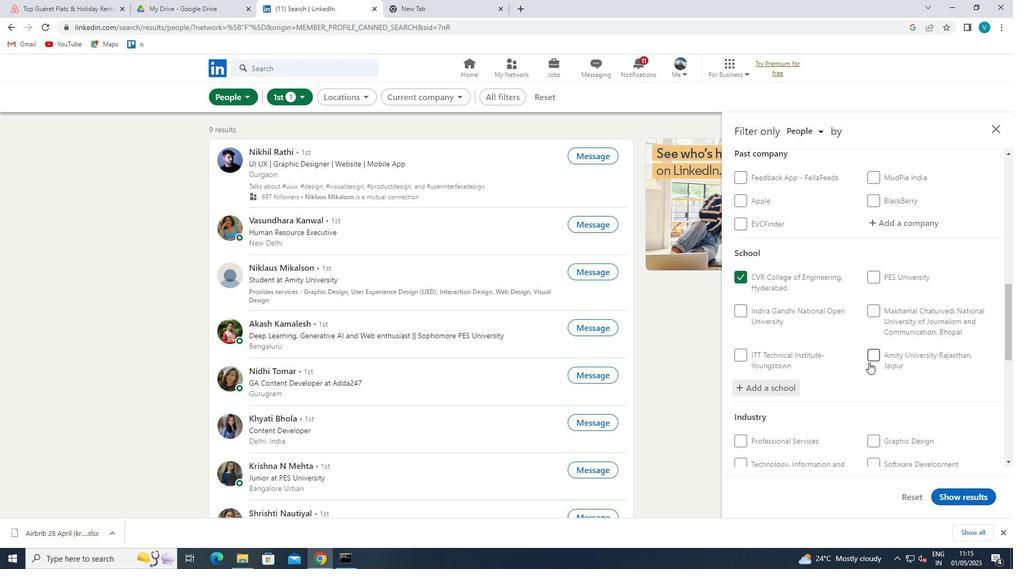 
Action: Mouse moved to (871, 361)
Screenshot: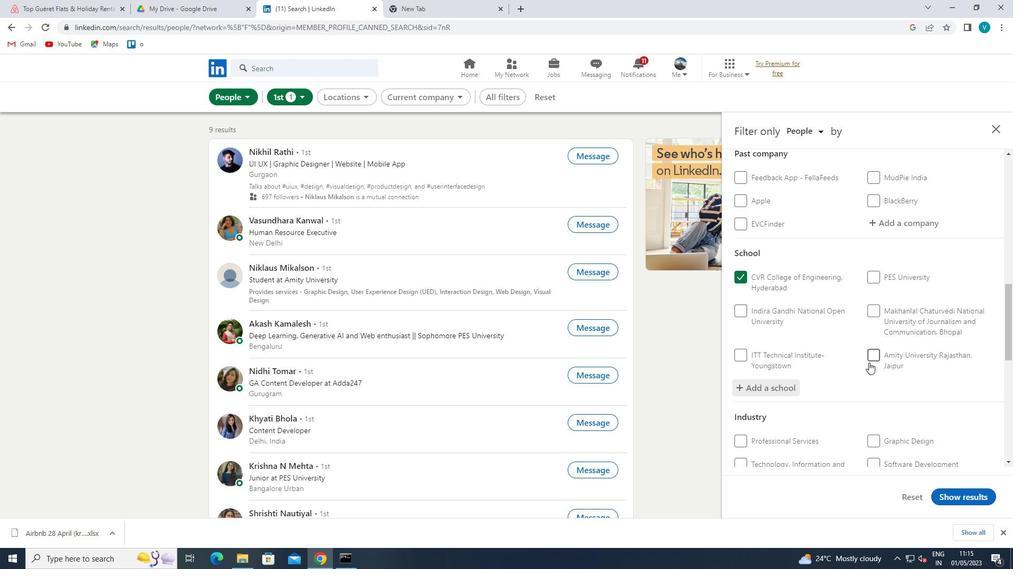 
Action: Mouse scrolled (871, 360) with delta (0, 0)
Screenshot: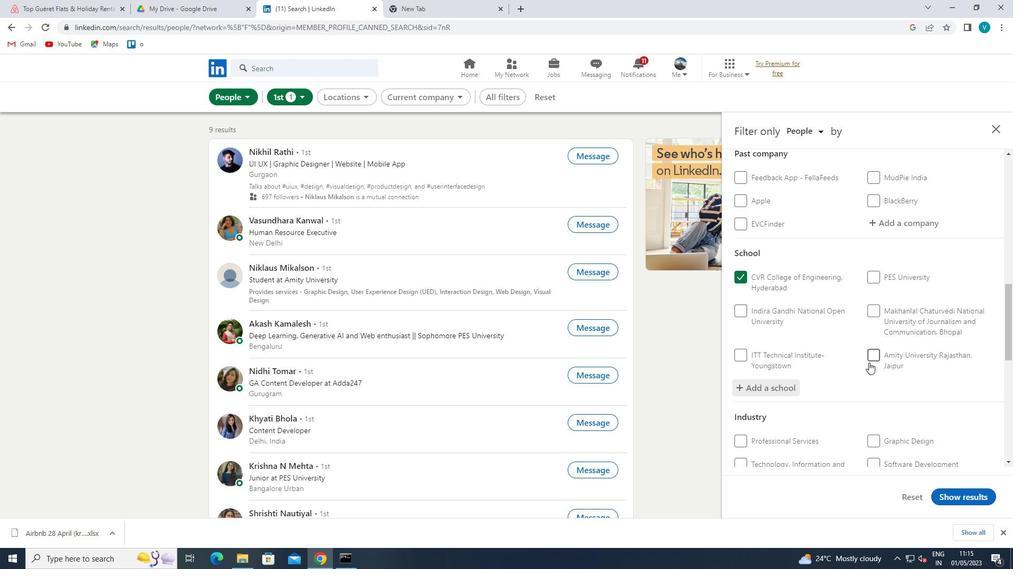 
Action: Mouse moved to (899, 336)
Screenshot: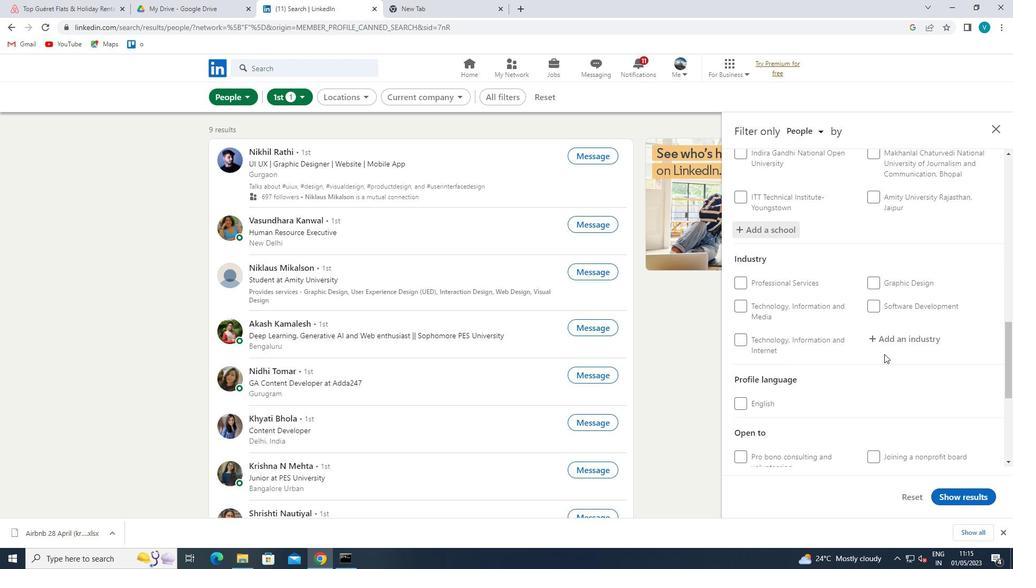 
Action: Mouse pressed left at (899, 336)
Screenshot: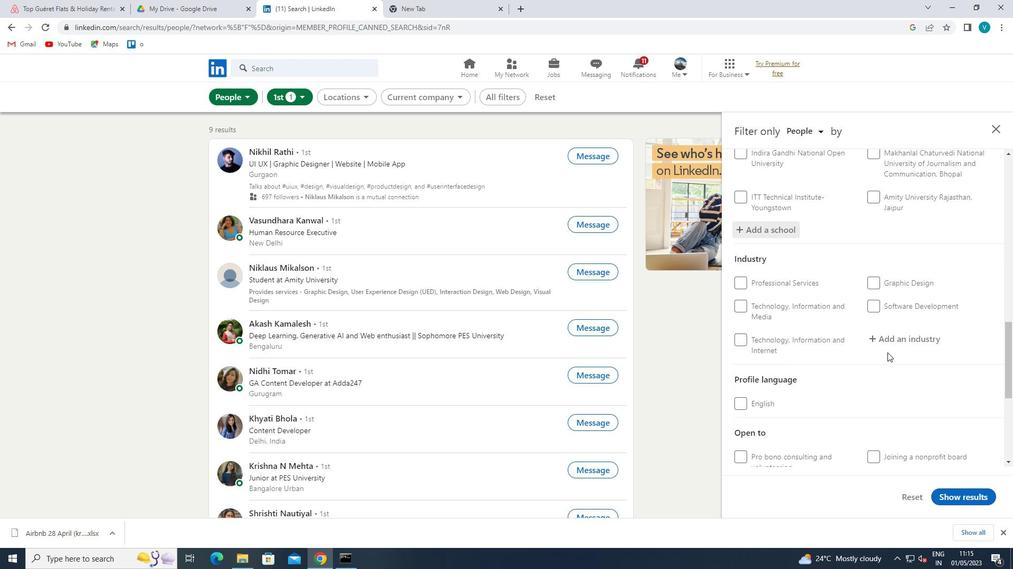 
Action: Key pressed <Key.shift>R
Screenshot: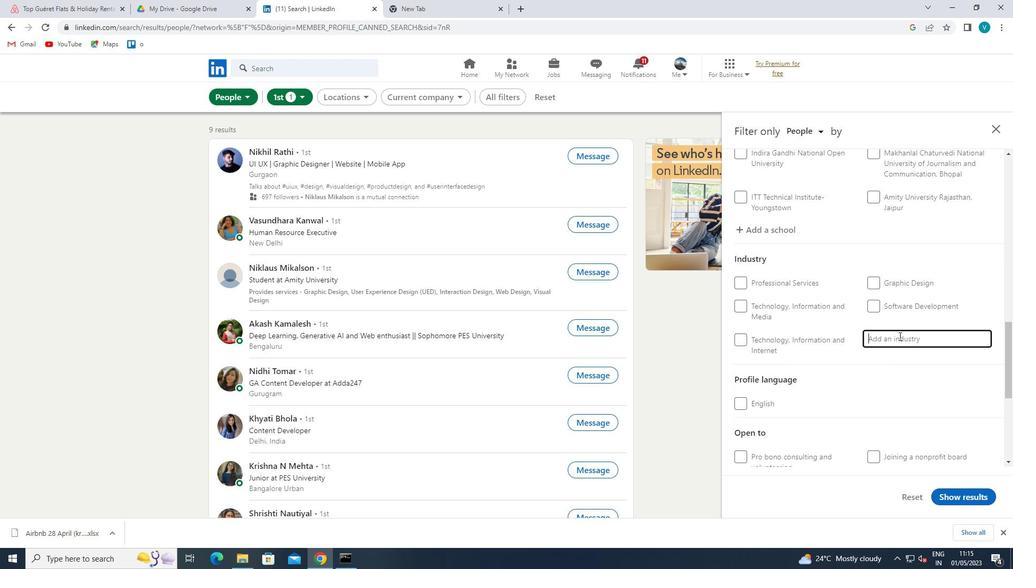 
Action: Mouse moved to (899, 337)
Screenshot: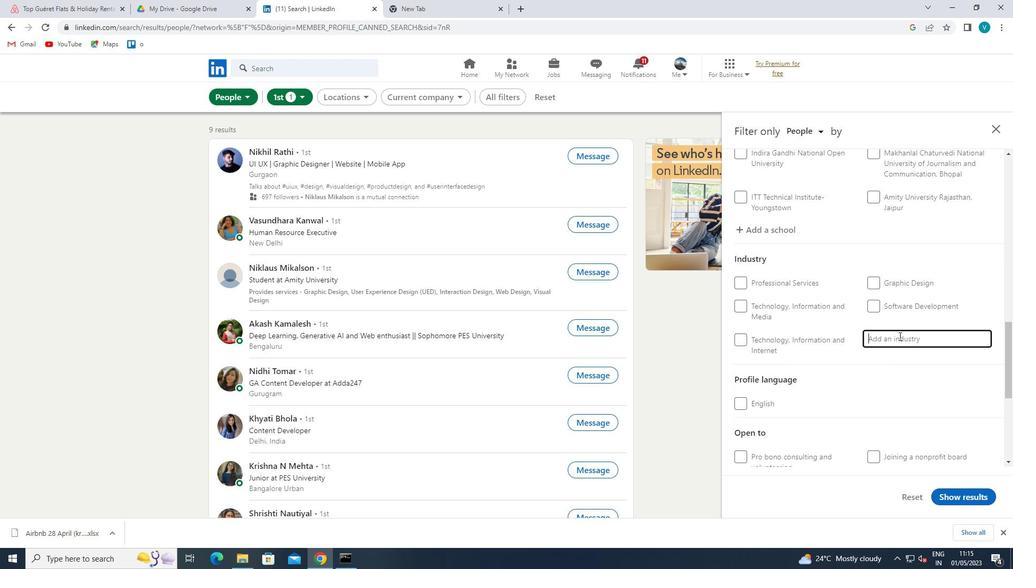 
Action: Key pressed E
Screenshot: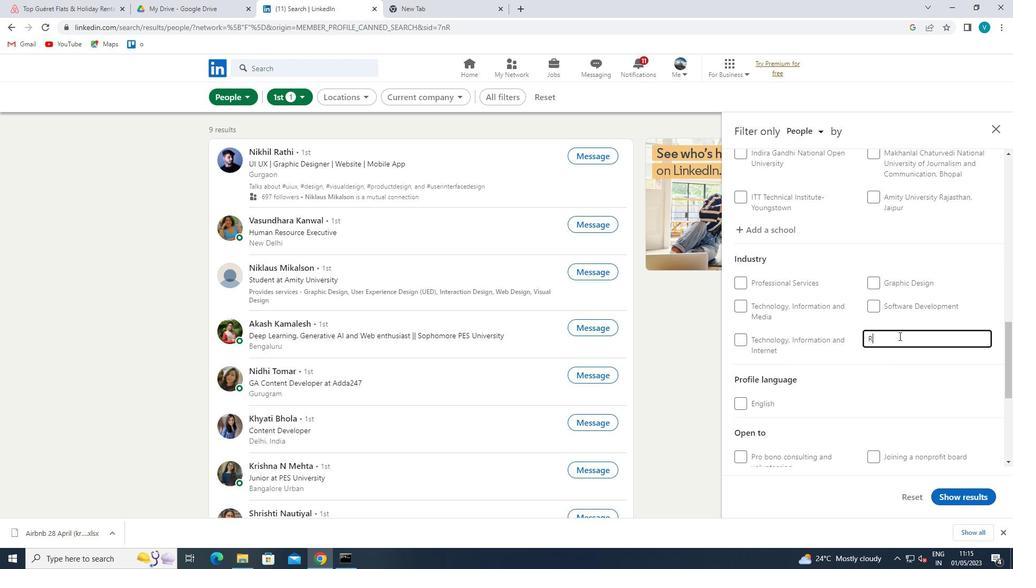 
Action: Mouse moved to (896, 338)
Screenshot: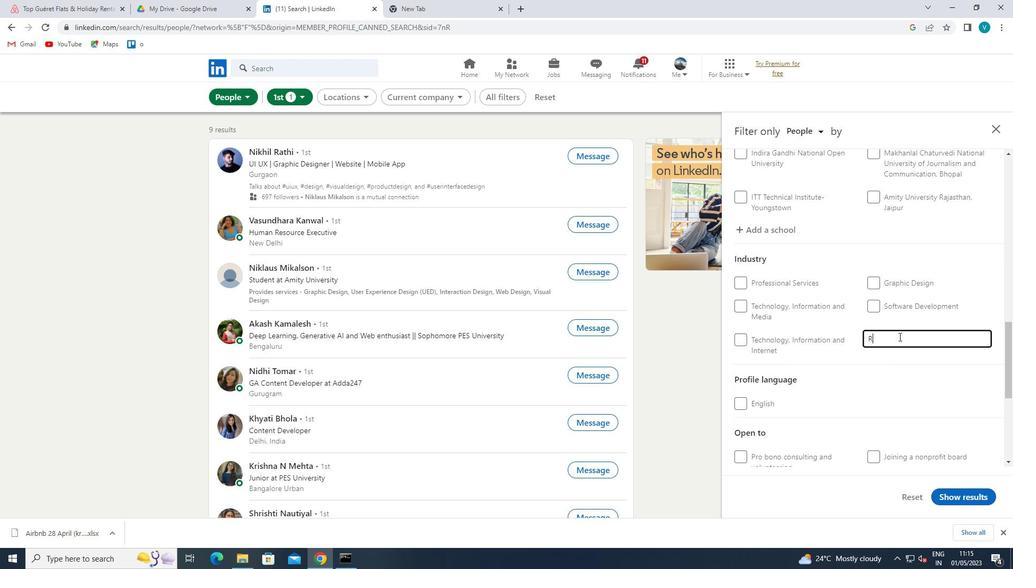 
Action: Key pressed NE
Screenshot: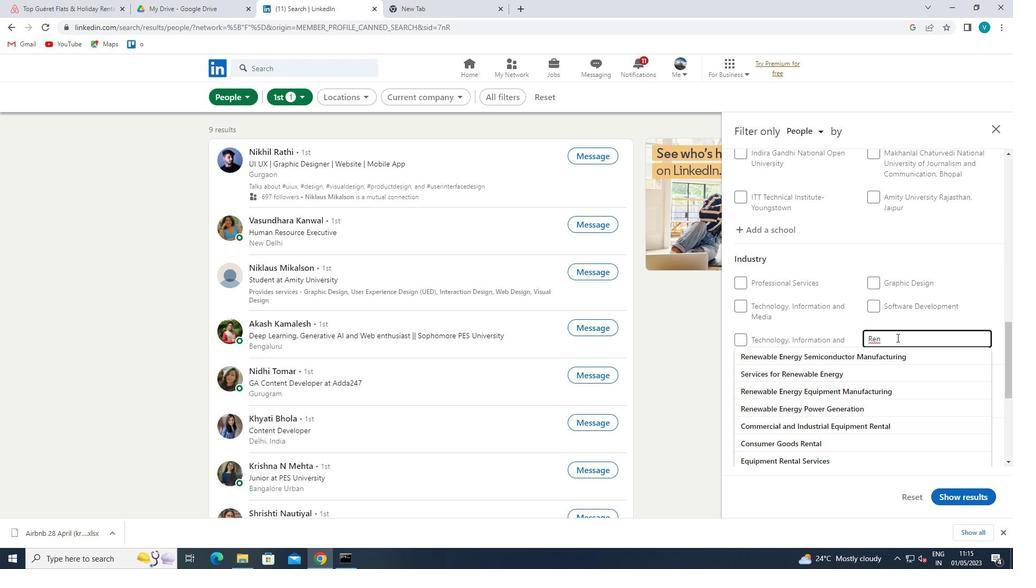 
Action: Mouse moved to (884, 354)
Screenshot: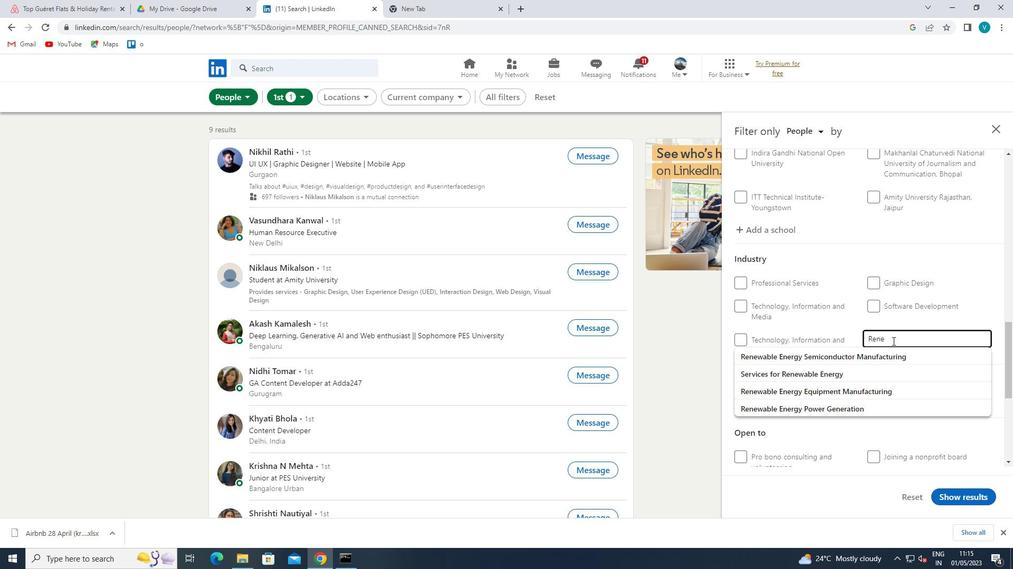 
Action: Mouse pressed left at (884, 354)
Screenshot: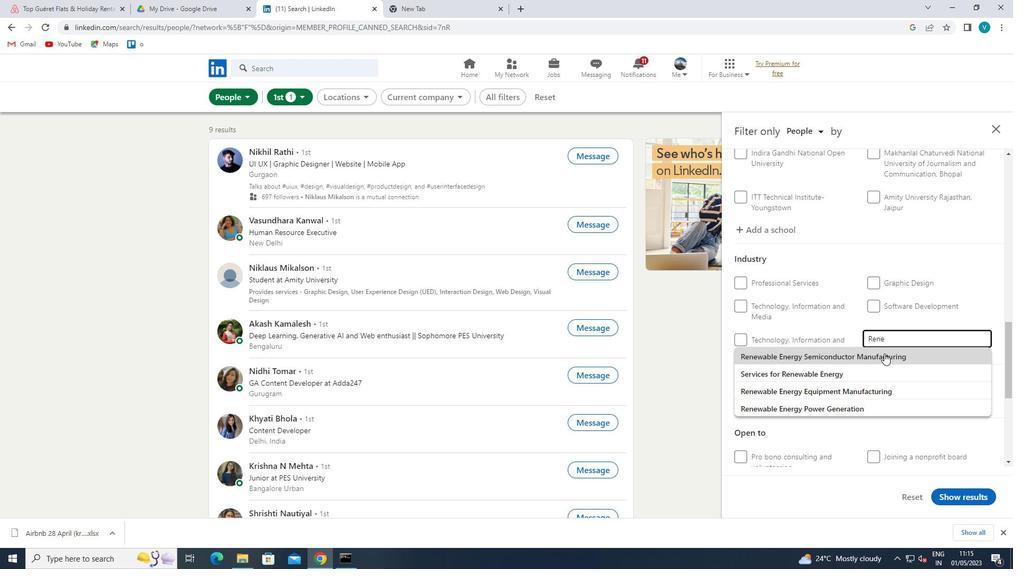 
Action: Mouse scrolled (884, 353) with delta (0, 0)
Screenshot: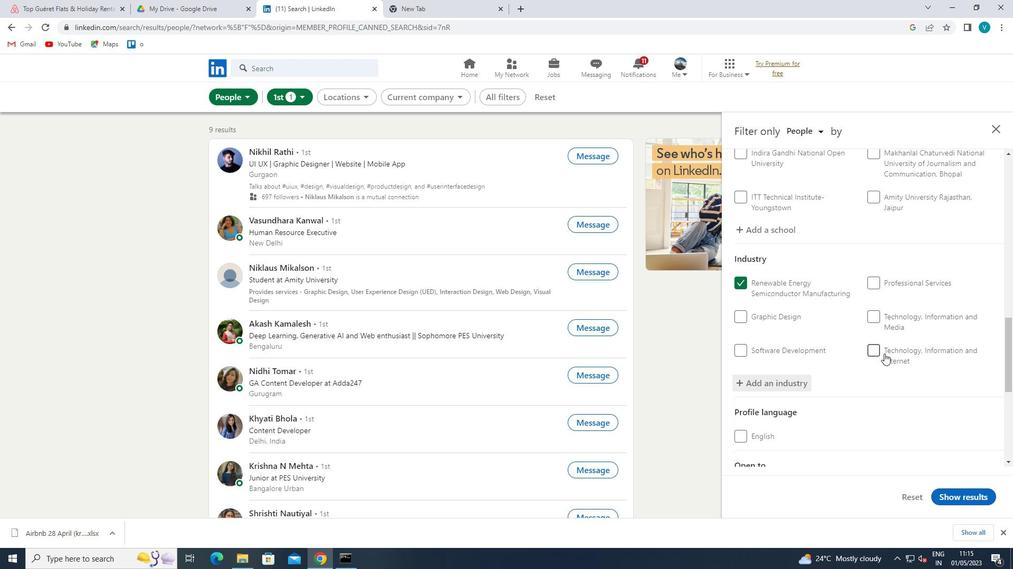 
Action: Mouse scrolled (884, 353) with delta (0, 0)
Screenshot: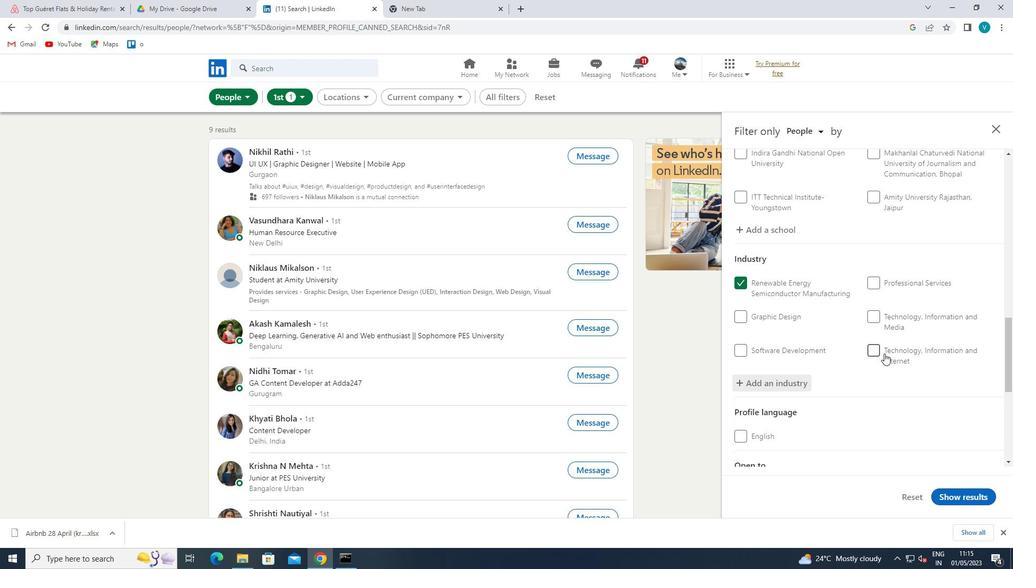 
Action: Mouse scrolled (884, 353) with delta (0, 0)
Screenshot: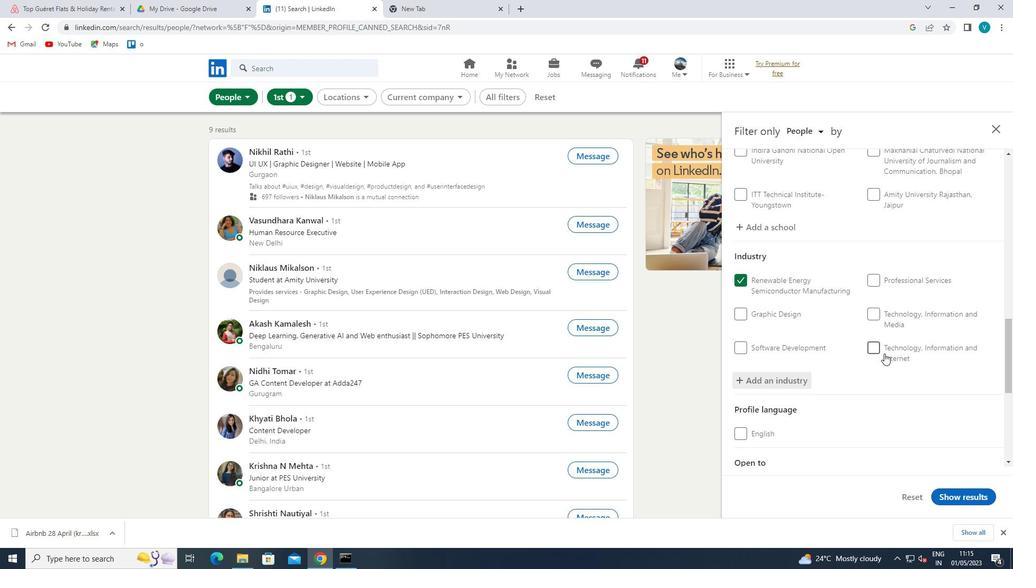 
Action: Mouse scrolled (884, 353) with delta (0, 0)
Screenshot: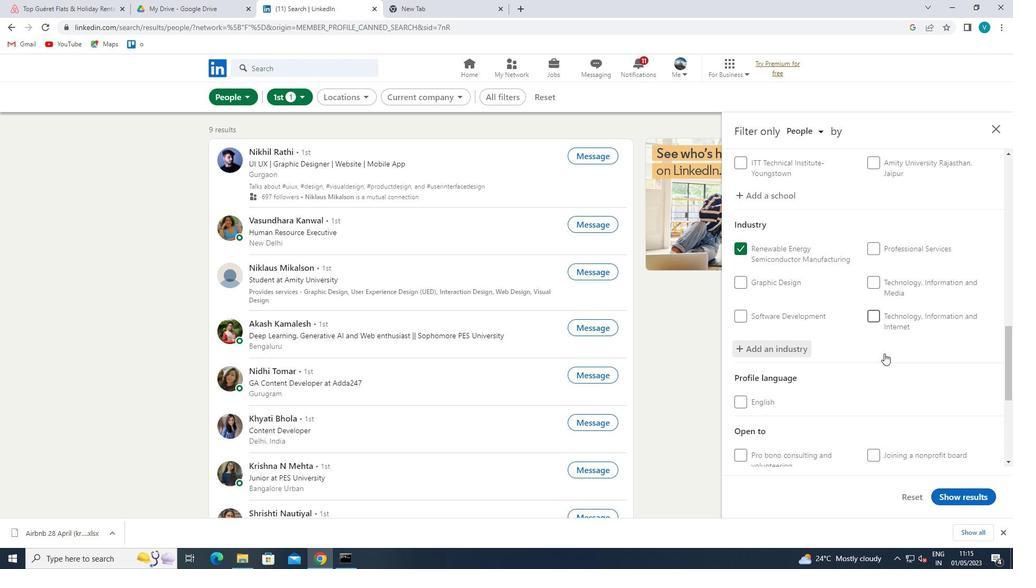 
Action: Mouse scrolled (884, 353) with delta (0, 0)
Screenshot: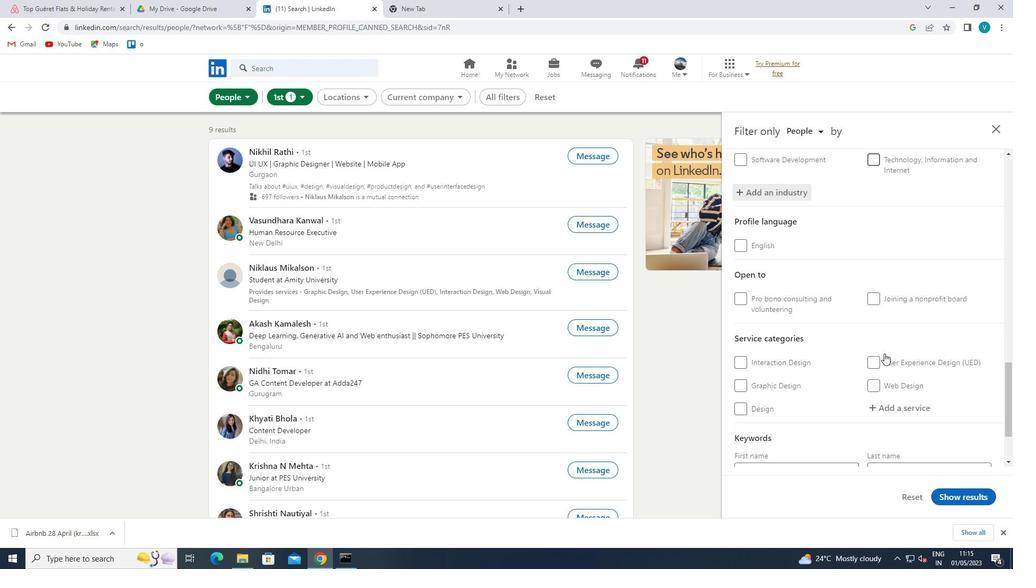 
Action: Mouse moved to (904, 345)
Screenshot: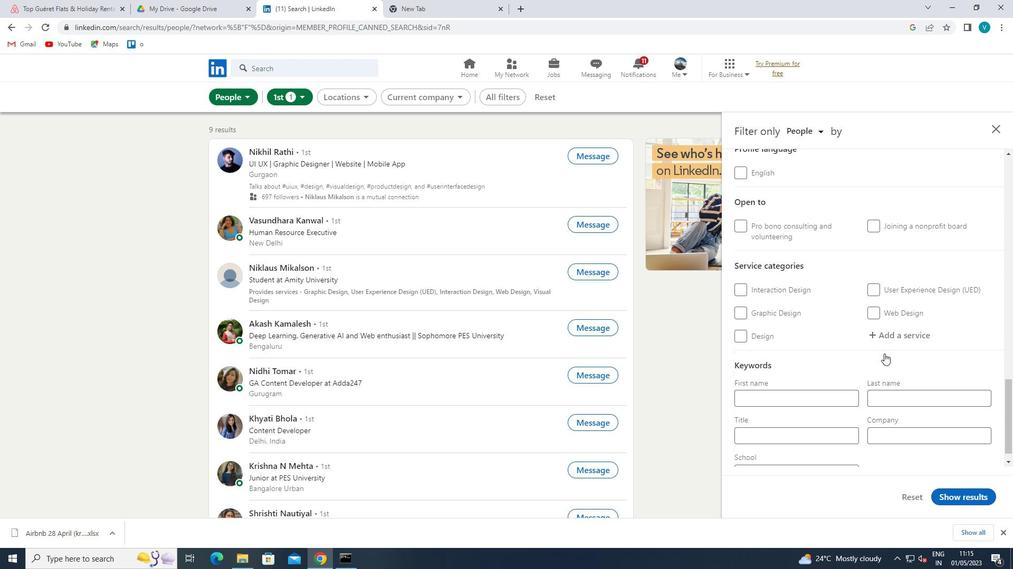
Action: Mouse pressed left at (904, 345)
Screenshot: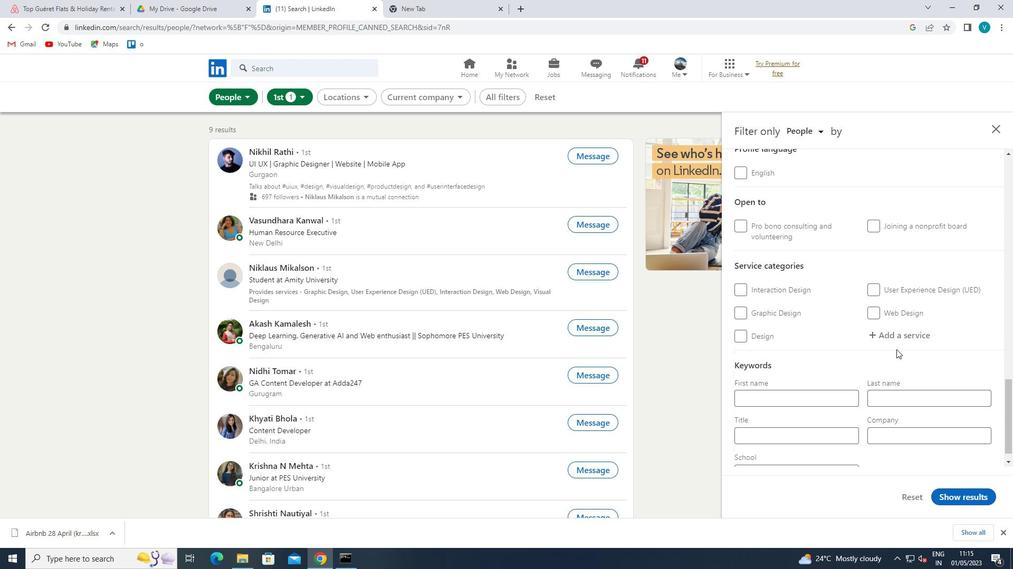 
Action: Mouse moved to (912, 339)
Screenshot: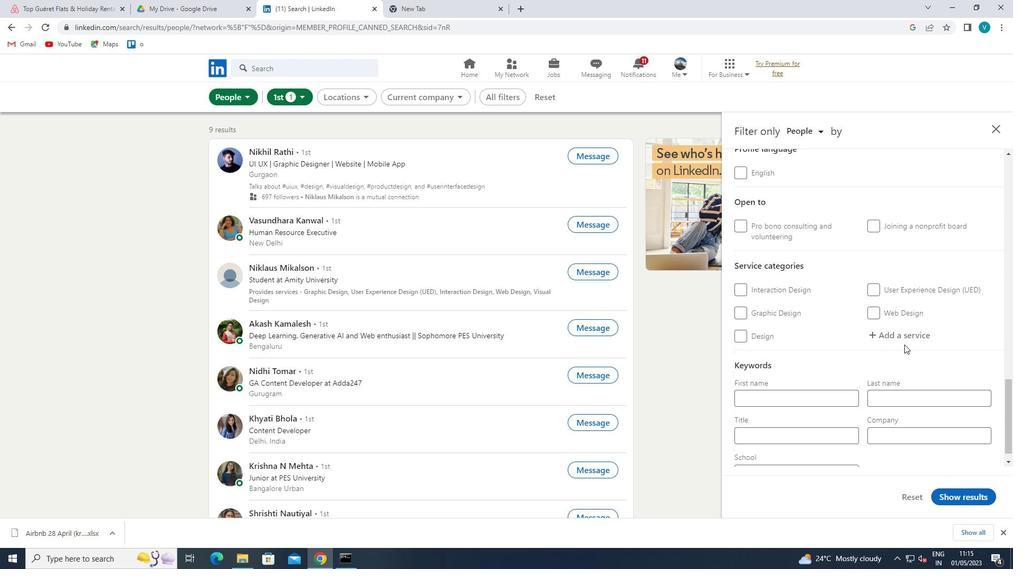 
Action: Mouse pressed left at (912, 339)
Screenshot: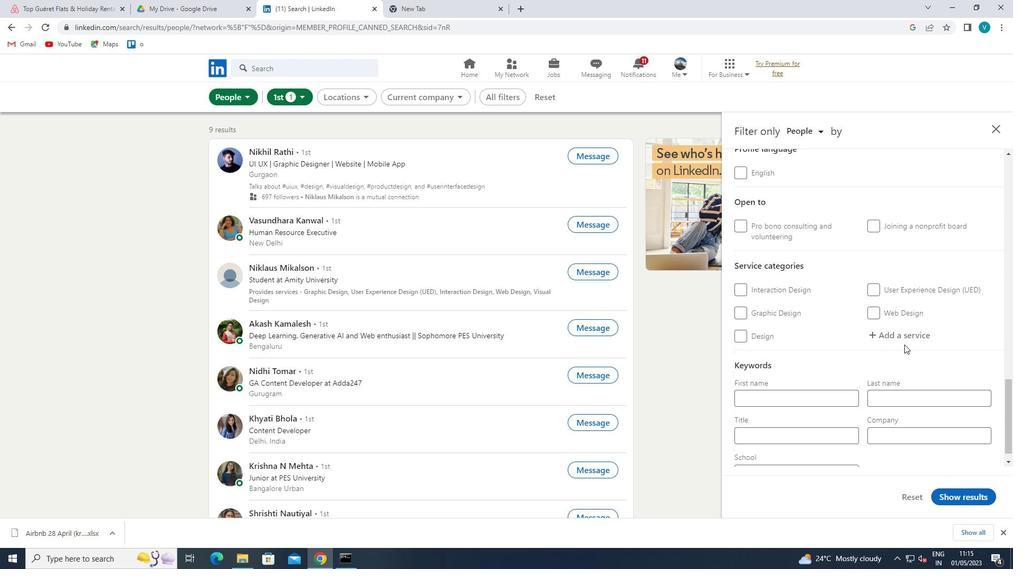 
Action: Mouse moved to (913, 339)
Screenshot: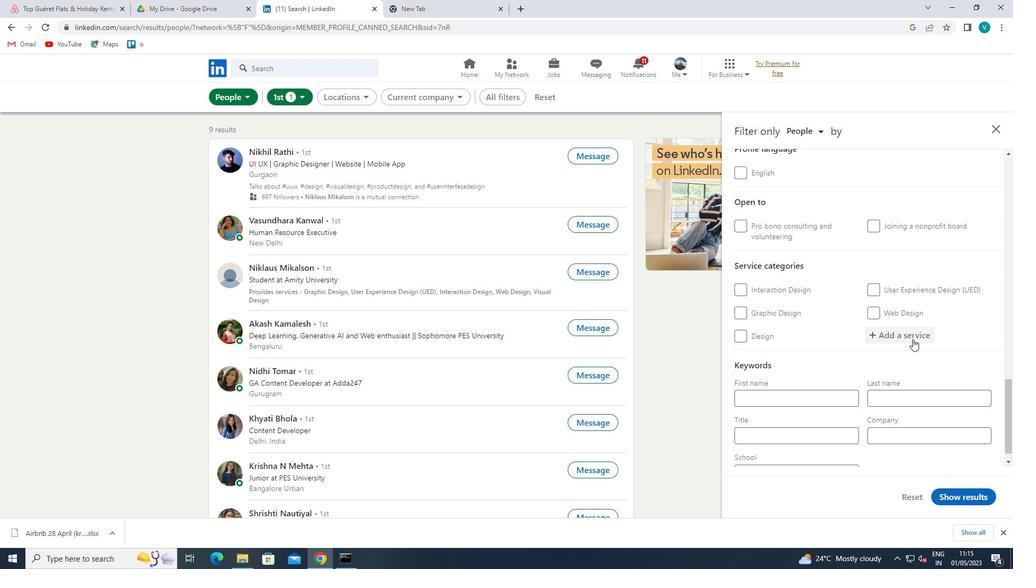 
Action: Key pressed <Key.shift>FILIM<Key.backspace>NG<Key.space>
Screenshot: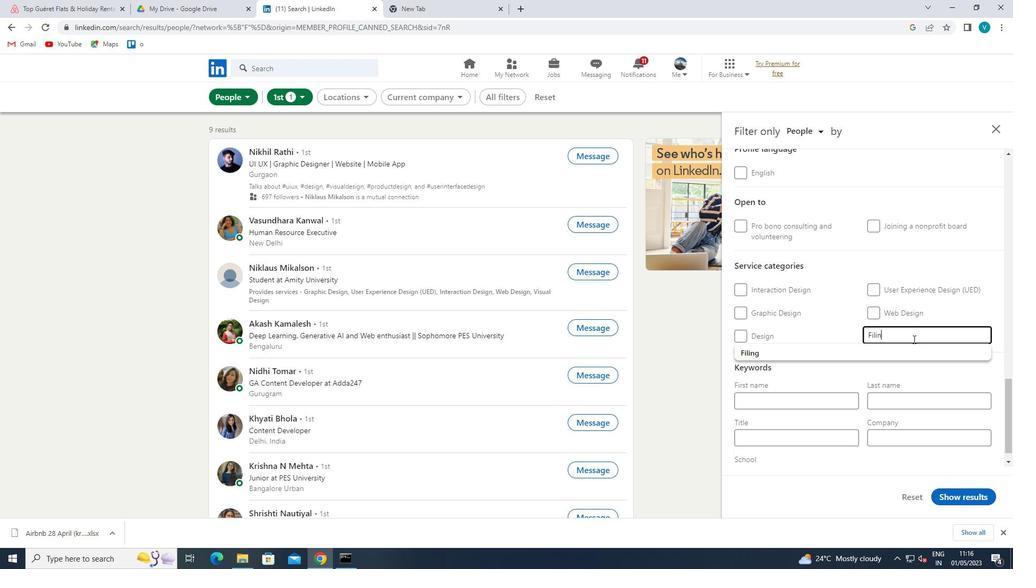 
Action: Mouse moved to (899, 347)
Screenshot: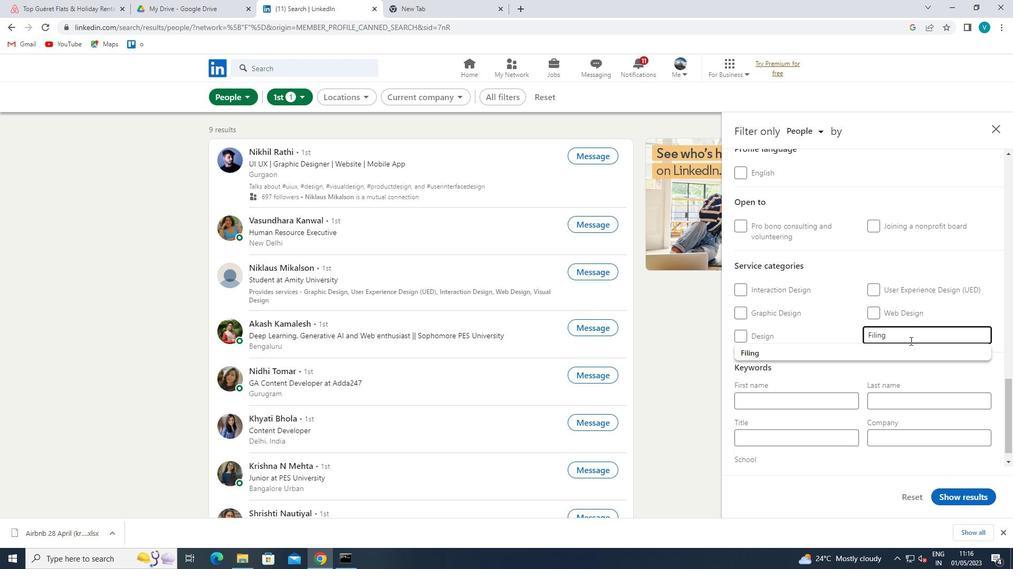 
Action: Mouse pressed left at (899, 347)
Screenshot: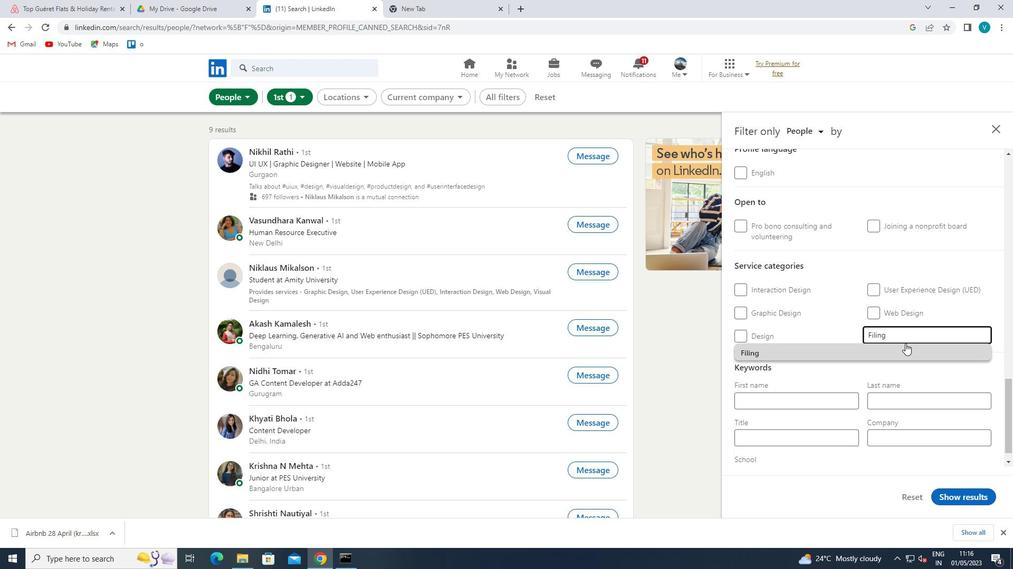 
Action: Mouse moved to (884, 347)
Screenshot: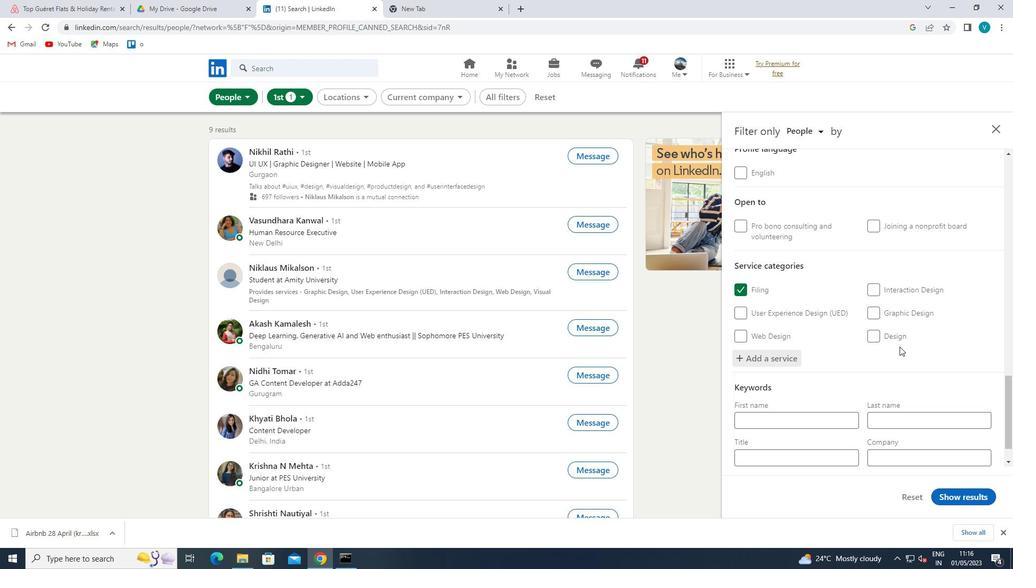 
Action: Mouse scrolled (884, 346) with delta (0, 0)
Screenshot: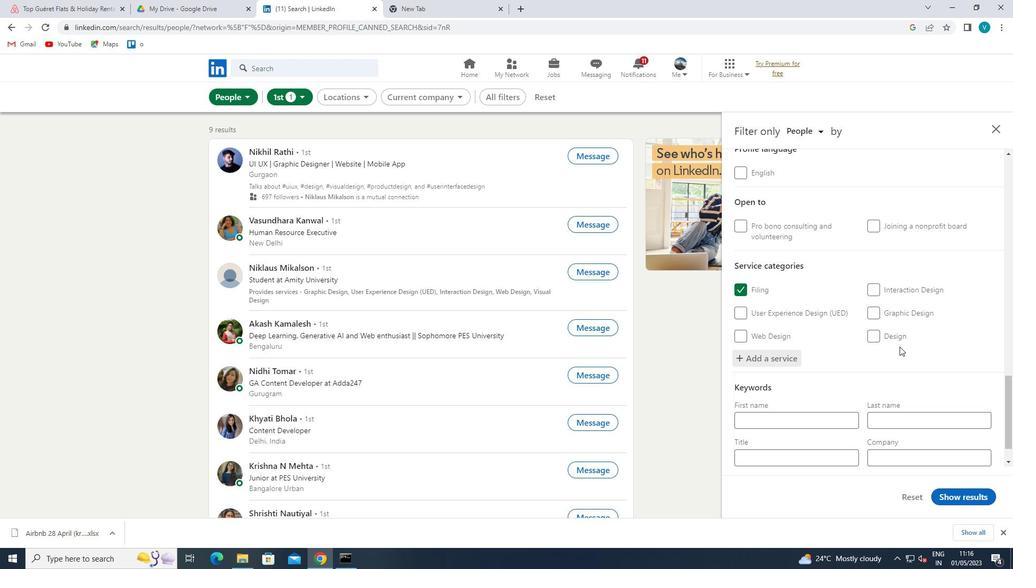 
Action: Mouse moved to (878, 346)
Screenshot: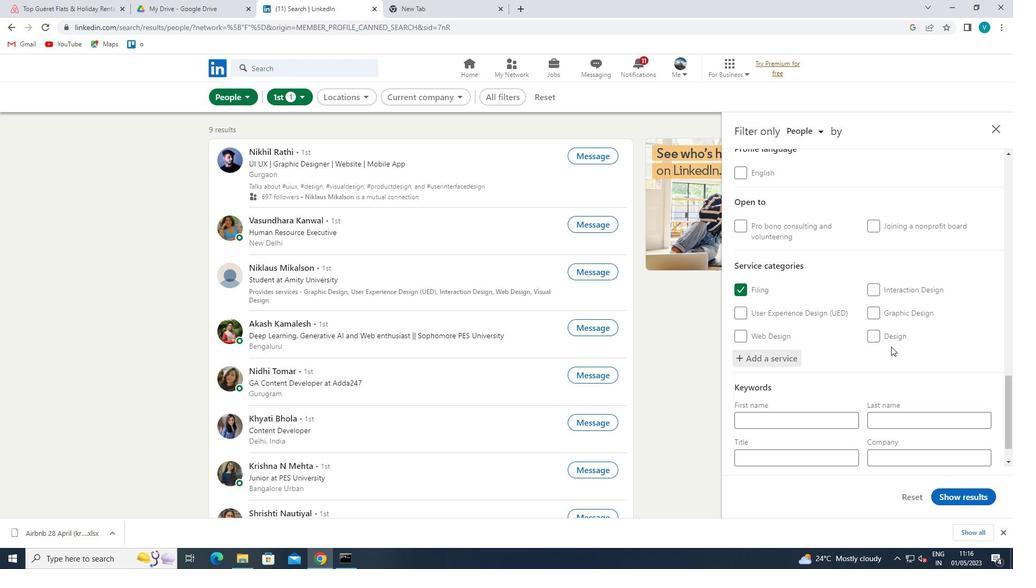
Action: Mouse scrolled (878, 346) with delta (0, 0)
Screenshot: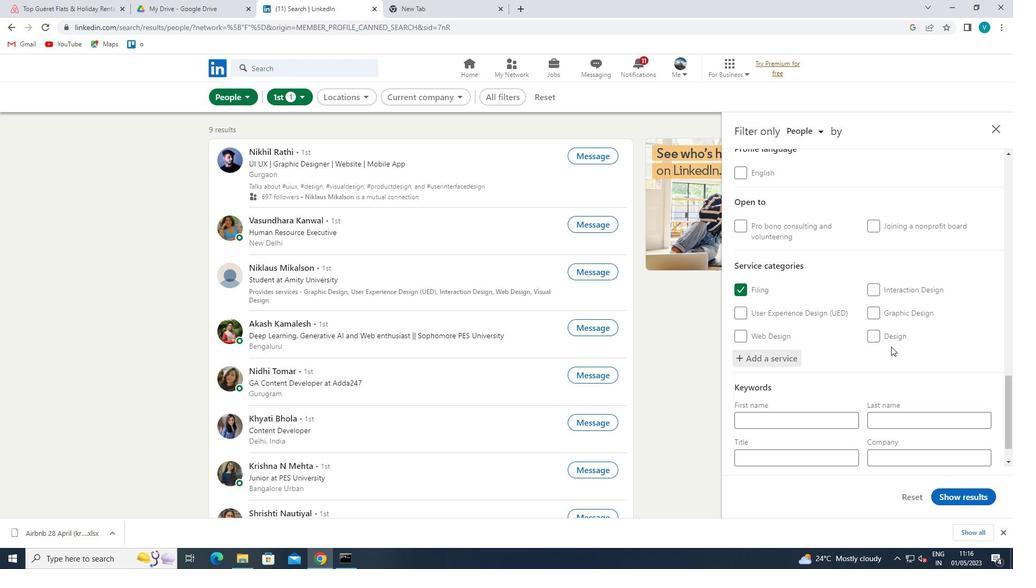 
Action: Mouse moved to (809, 417)
Screenshot: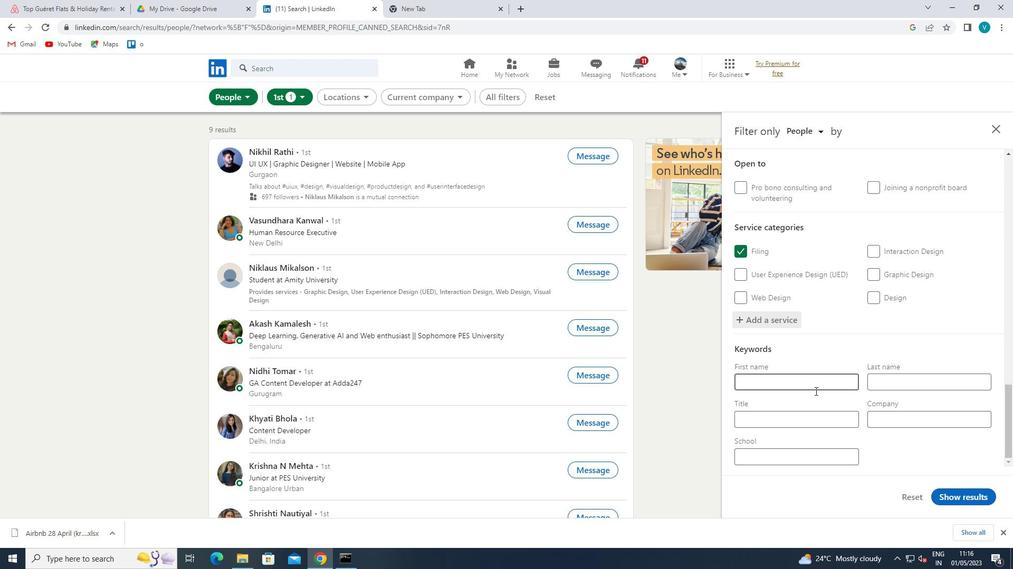 
Action: Mouse pressed left at (809, 417)
Screenshot: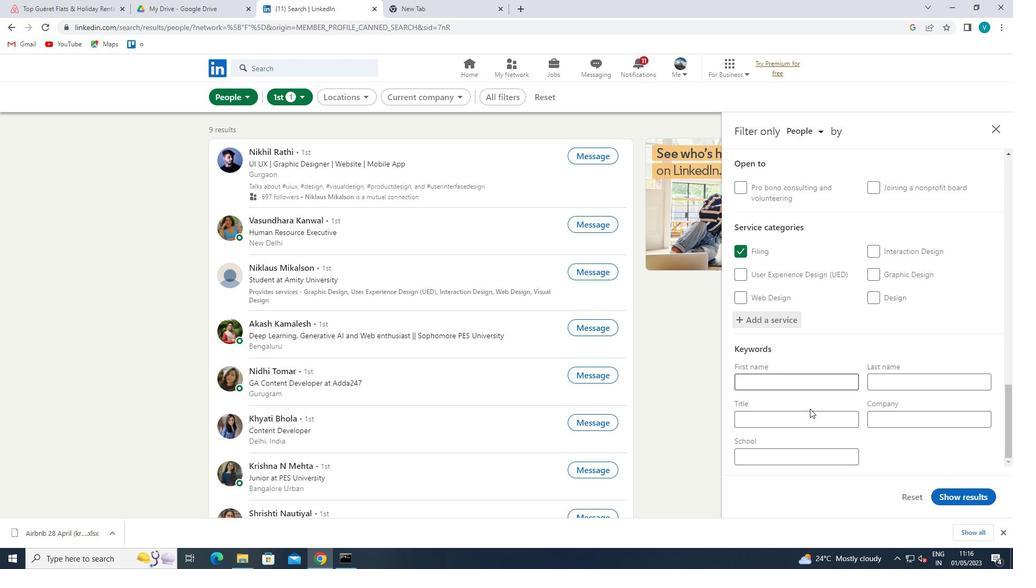
Action: Mouse moved to (796, 416)
Screenshot: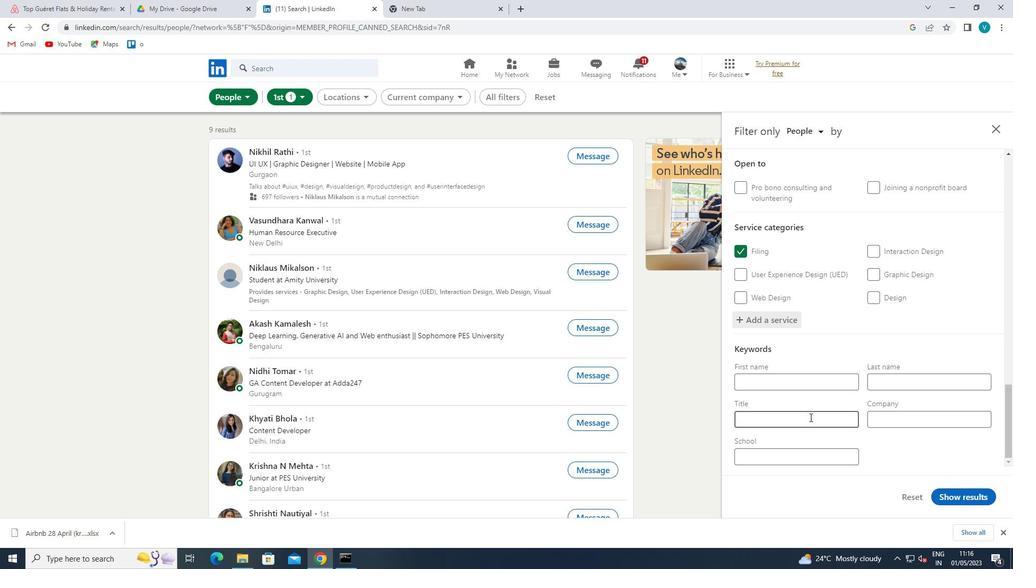 
Action: Key pressed <Key.shift><Key.shift><Key.shift><Key.shift>BOOKKEEPER
Screenshot: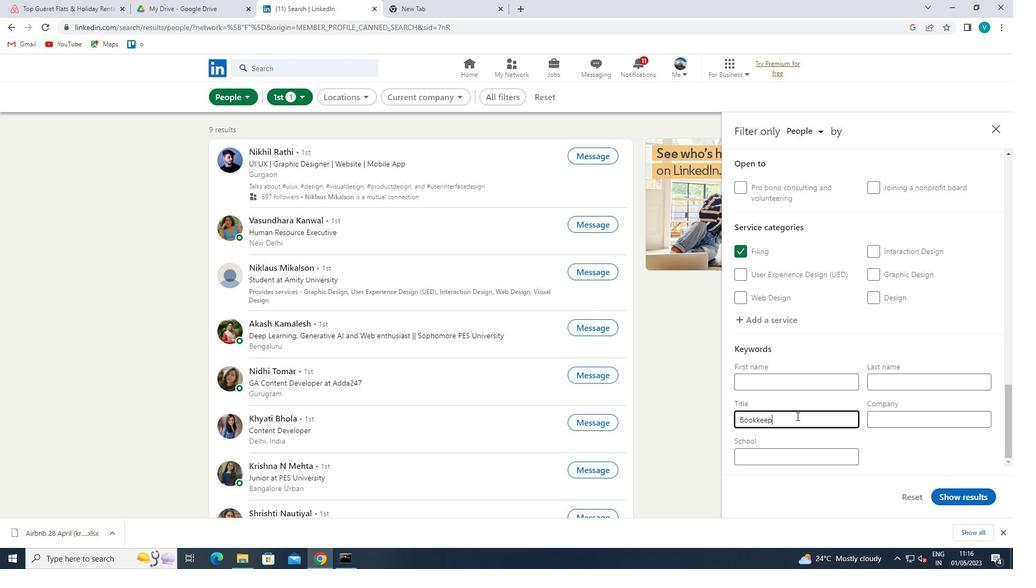 
Action: Mouse moved to (947, 498)
Screenshot: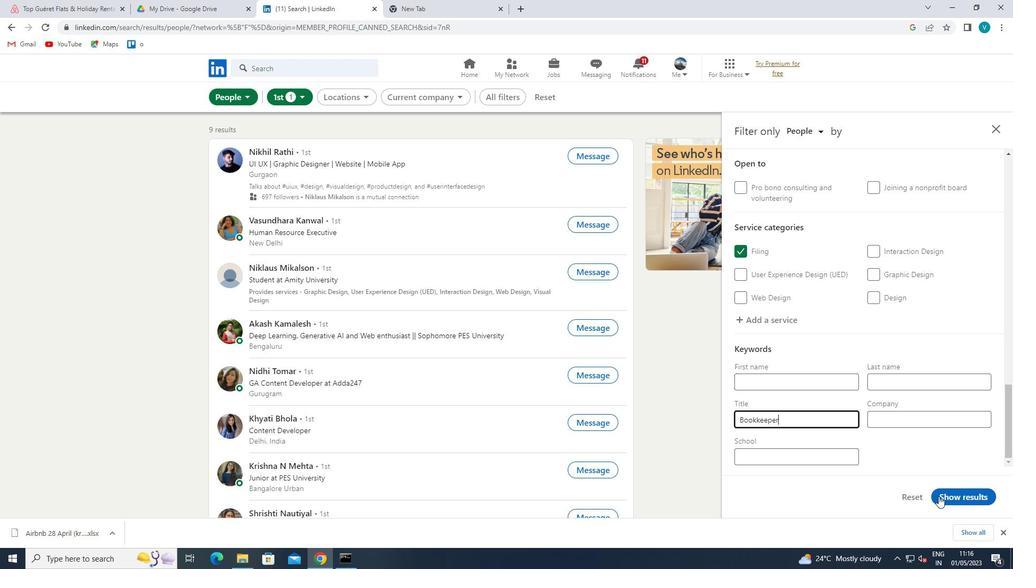 
Action: Mouse pressed left at (947, 498)
Screenshot: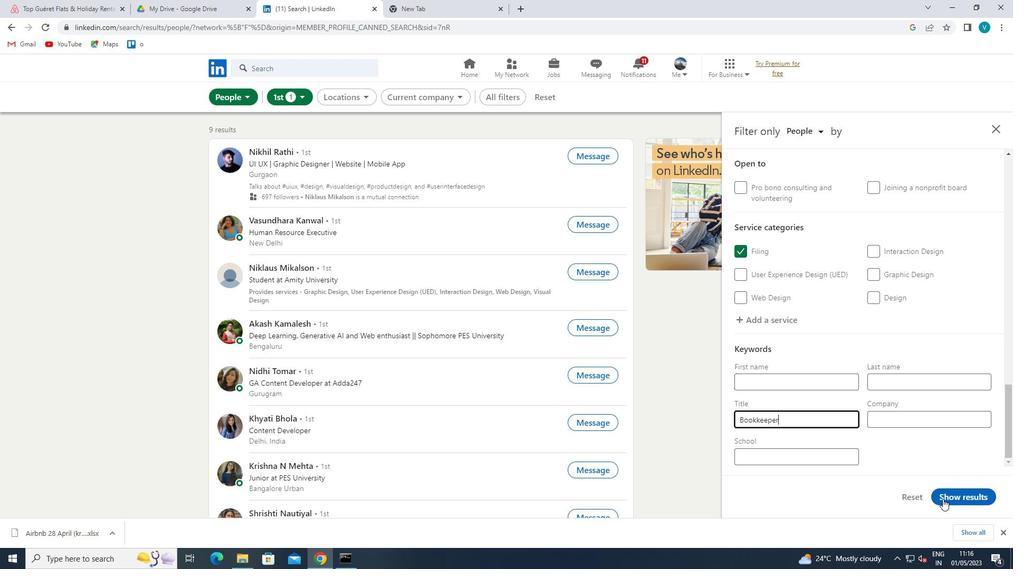 
